 Task: Look for space in Tartagal, Argentina from 12th June, 2023 to 15th June, 2023 for 2 adults in price range Rs.10000 to Rs.15000. Place can be entire place with 1  bedroom having 1 bed and 1 bathroom. Property type can be hotel. Amenities needed are: heating, . Booking option can be shelf check-in. Required host language is English.
Action: Mouse moved to (398, 81)
Screenshot: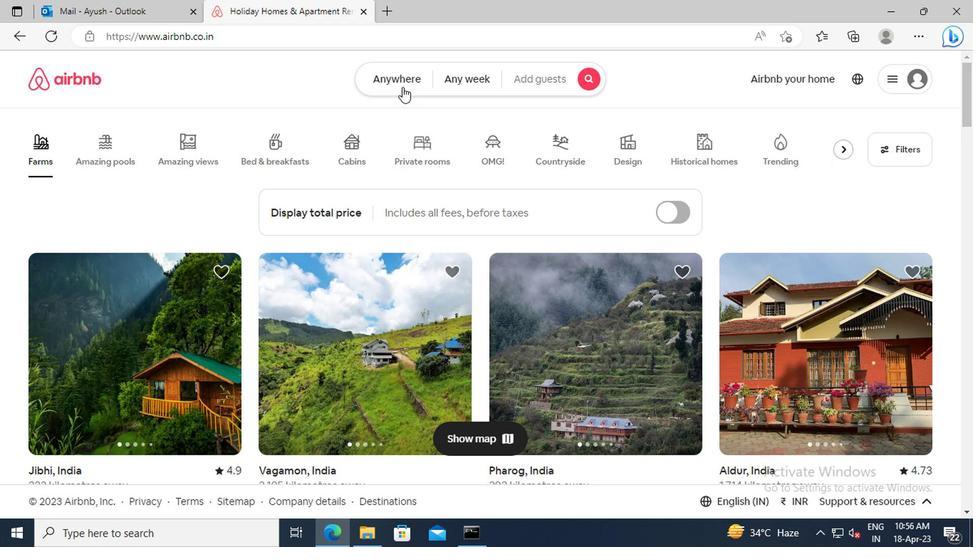 
Action: Mouse pressed left at (398, 81)
Screenshot: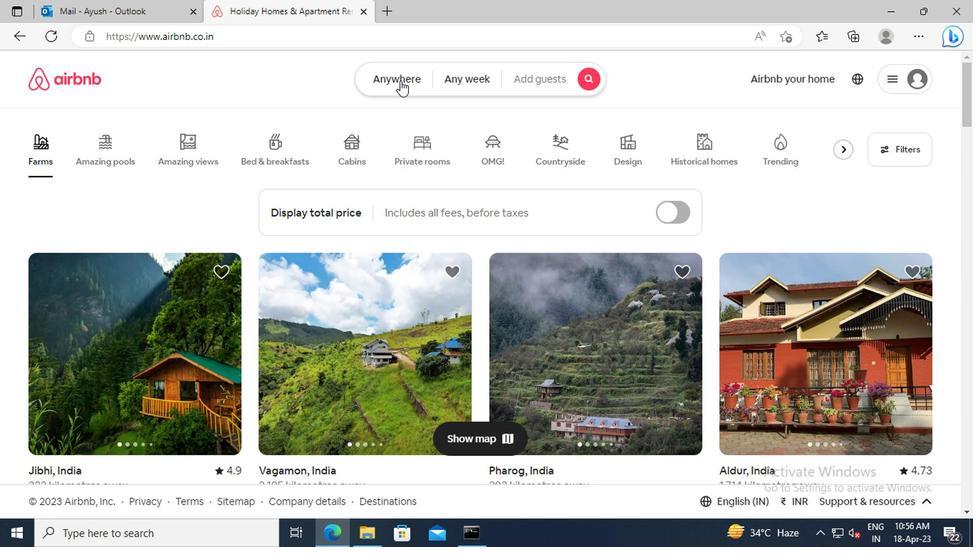 
Action: Mouse moved to (277, 137)
Screenshot: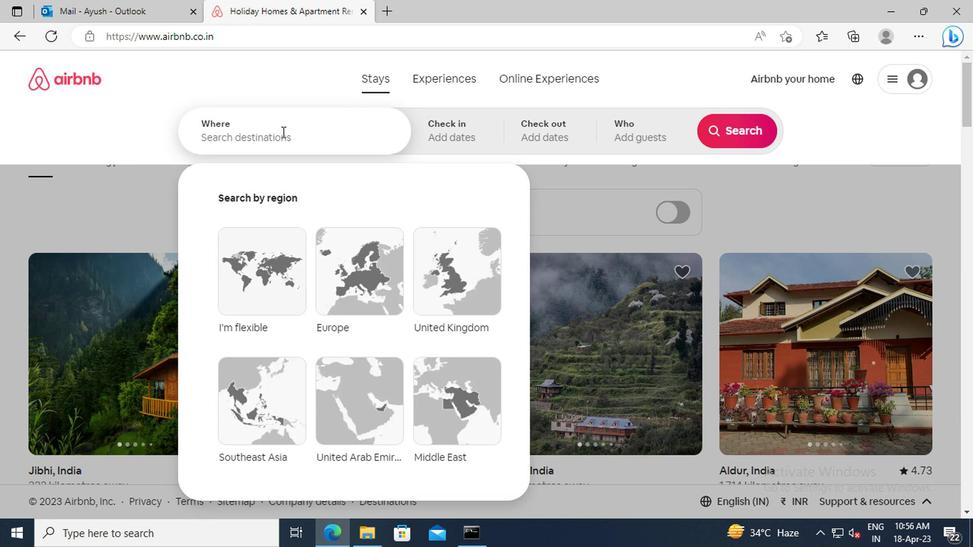
Action: Mouse pressed left at (277, 137)
Screenshot: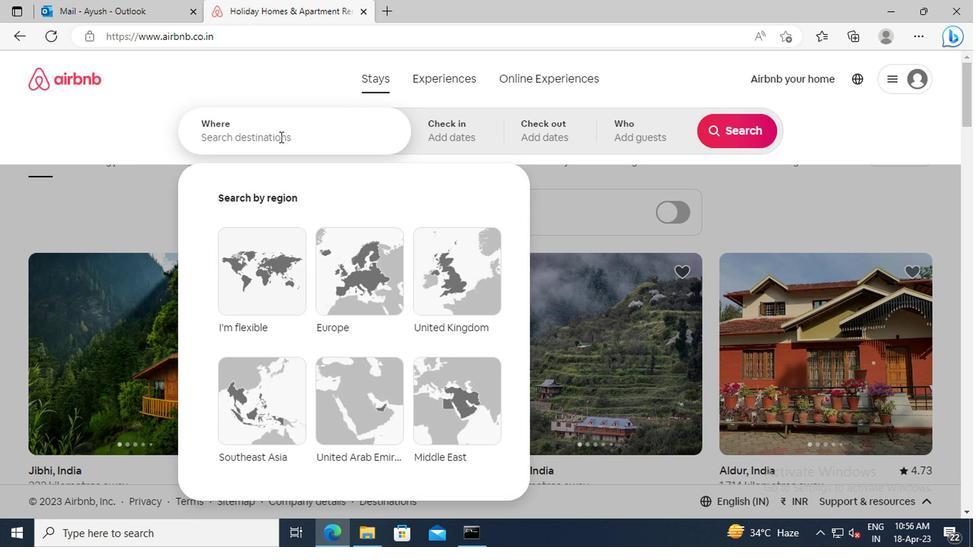 
Action: Key pressed <Key.shift>TARTAGAL,<Key.space><Key.shift>ARGENTINA<Key.enter>
Screenshot: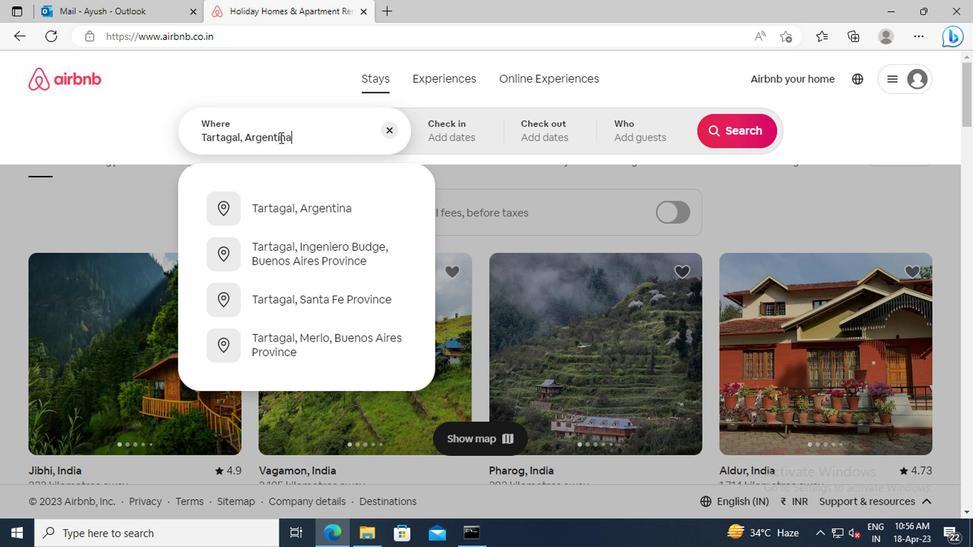 
Action: Mouse moved to (724, 248)
Screenshot: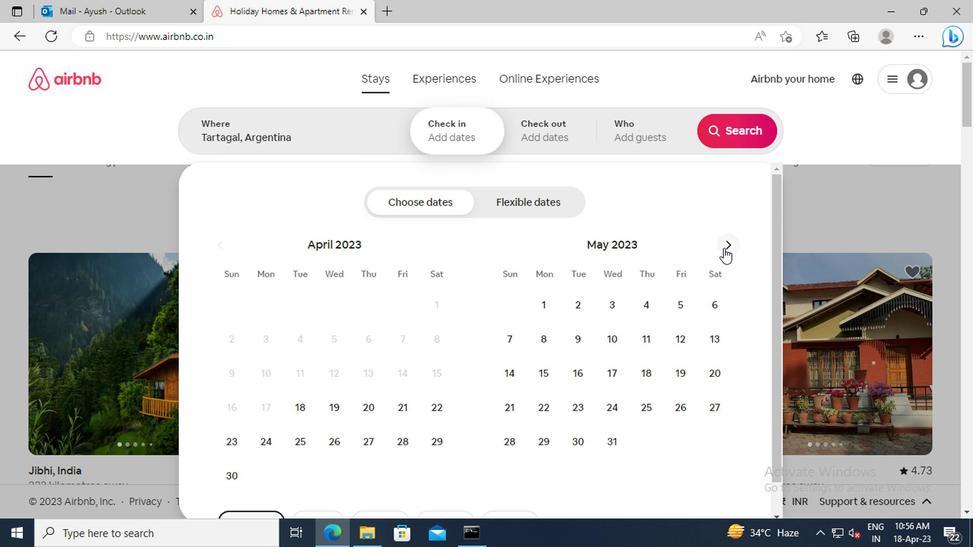 
Action: Mouse pressed left at (724, 248)
Screenshot: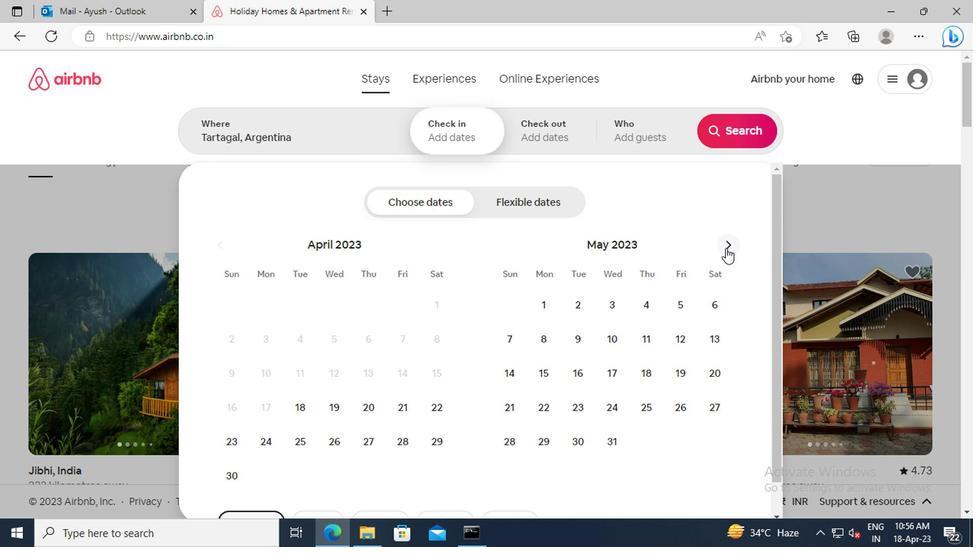 
Action: Mouse moved to (541, 372)
Screenshot: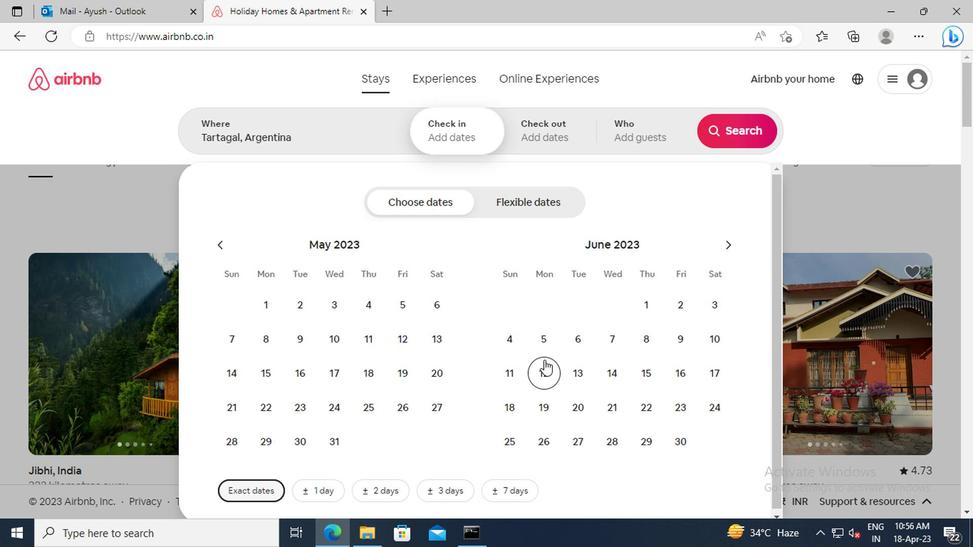 
Action: Mouse pressed left at (541, 372)
Screenshot: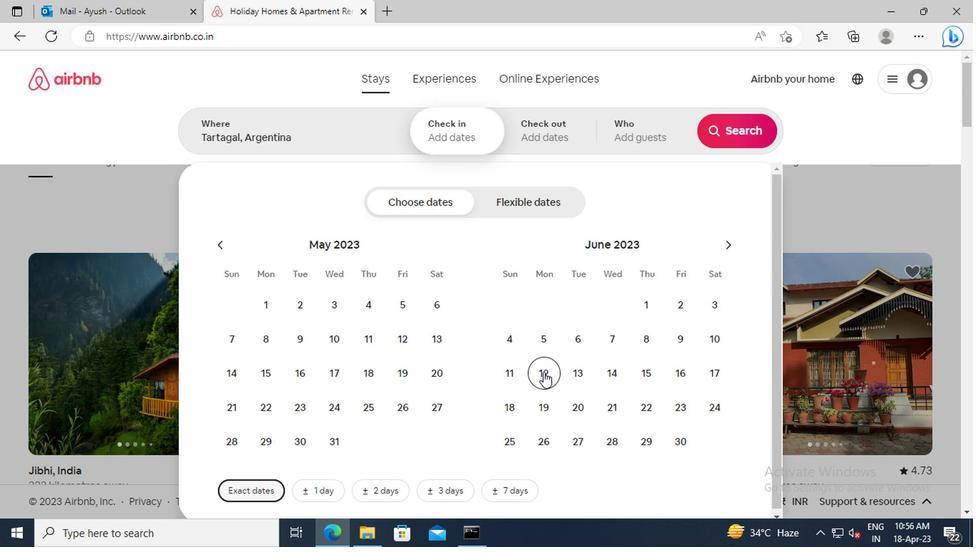 
Action: Mouse moved to (645, 378)
Screenshot: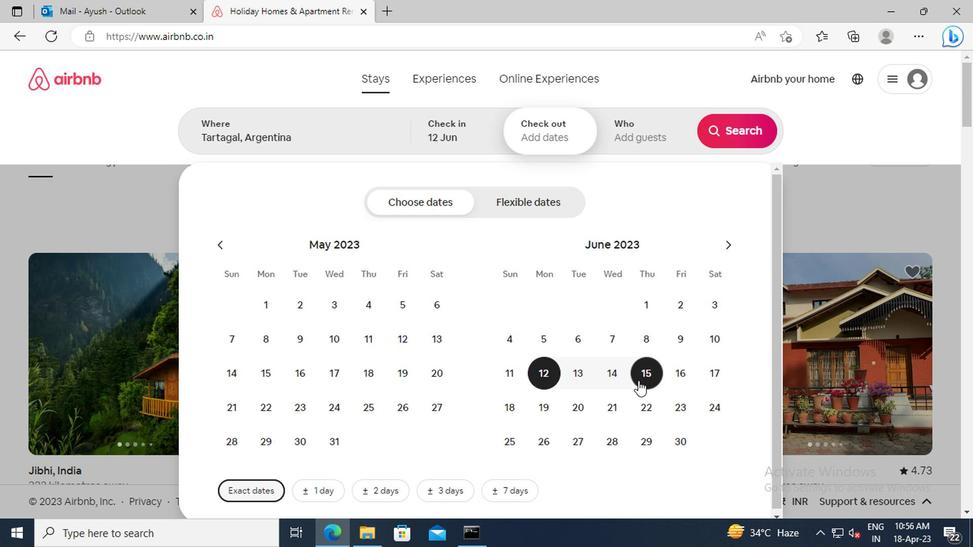 
Action: Mouse pressed left at (645, 378)
Screenshot: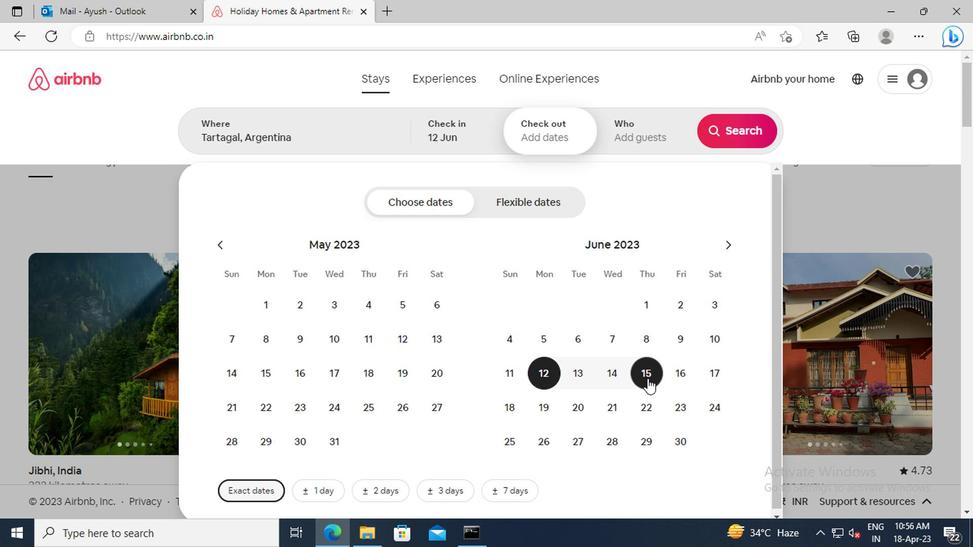 
Action: Mouse moved to (635, 139)
Screenshot: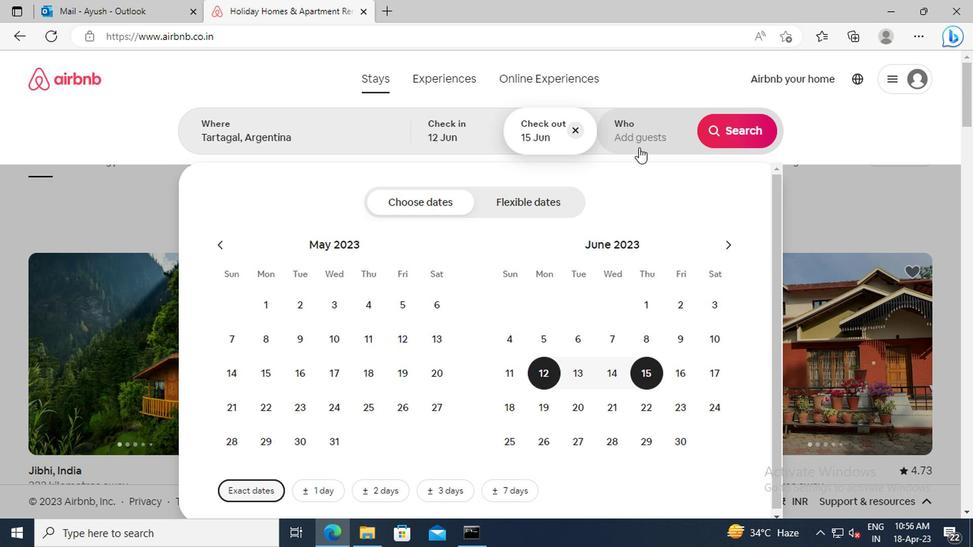 
Action: Mouse pressed left at (635, 139)
Screenshot: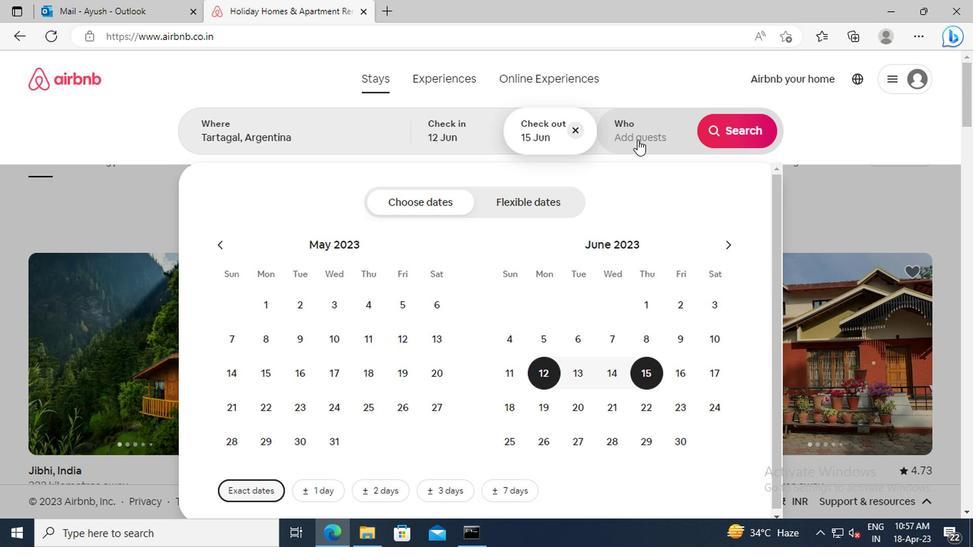 
Action: Mouse moved to (737, 206)
Screenshot: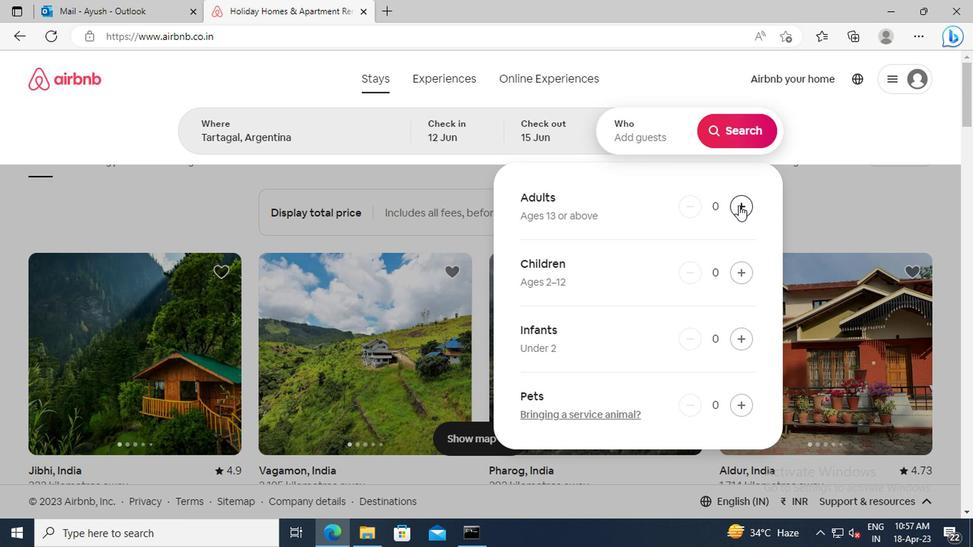
Action: Mouse pressed left at (737, 206)
Screenshot: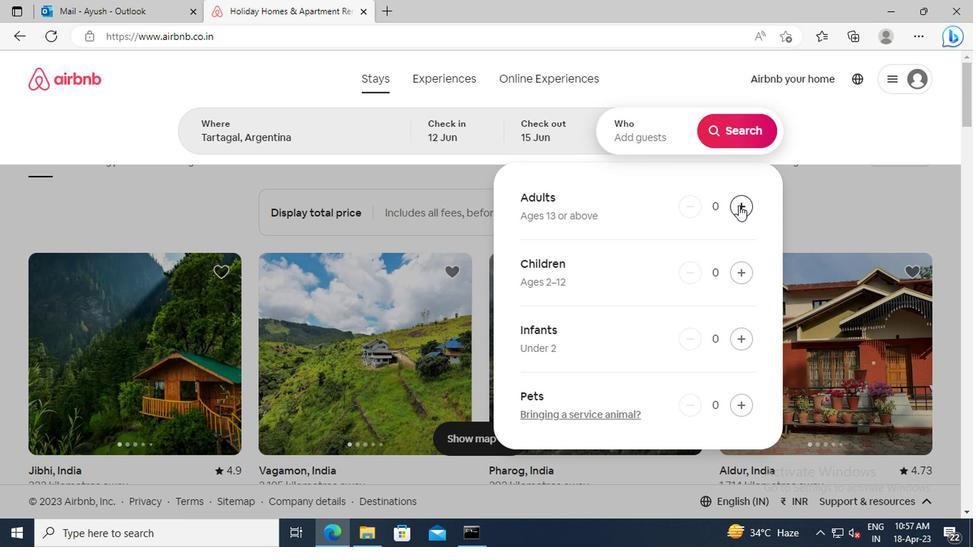 
Action: Mouse pressed left at (737, 206)
Screenshot: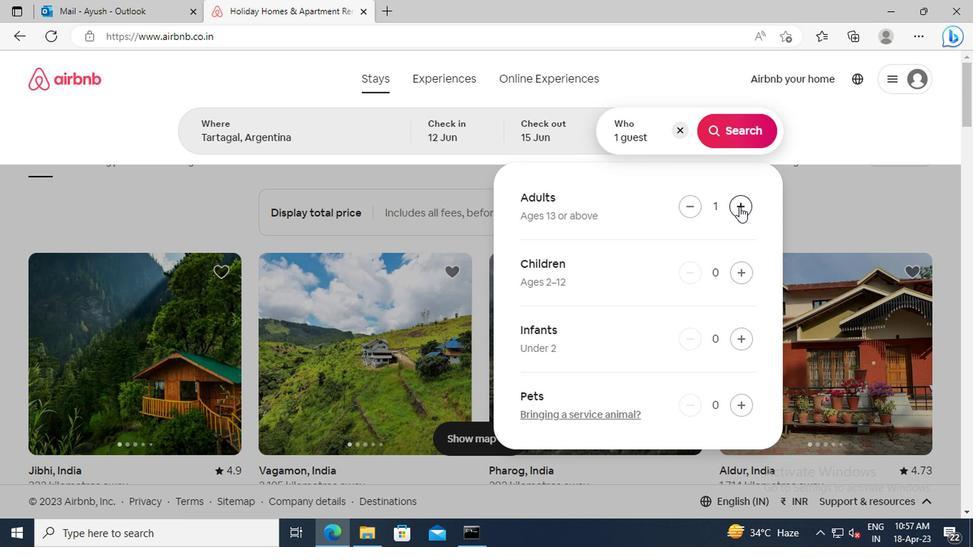 
Action: Mouse moved to (731, 135)
Screenshot: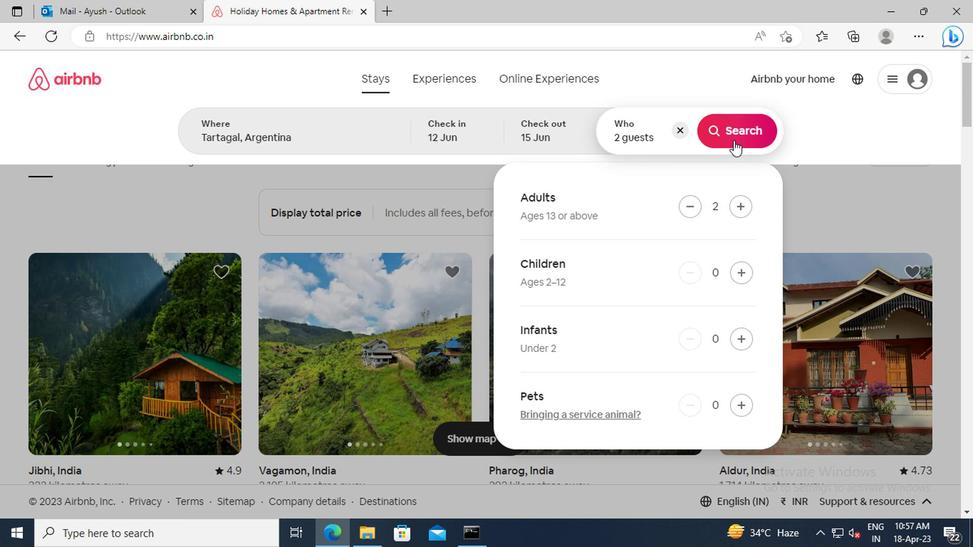 
Action: Mouse pressed left at (731, 135)
Screenshot: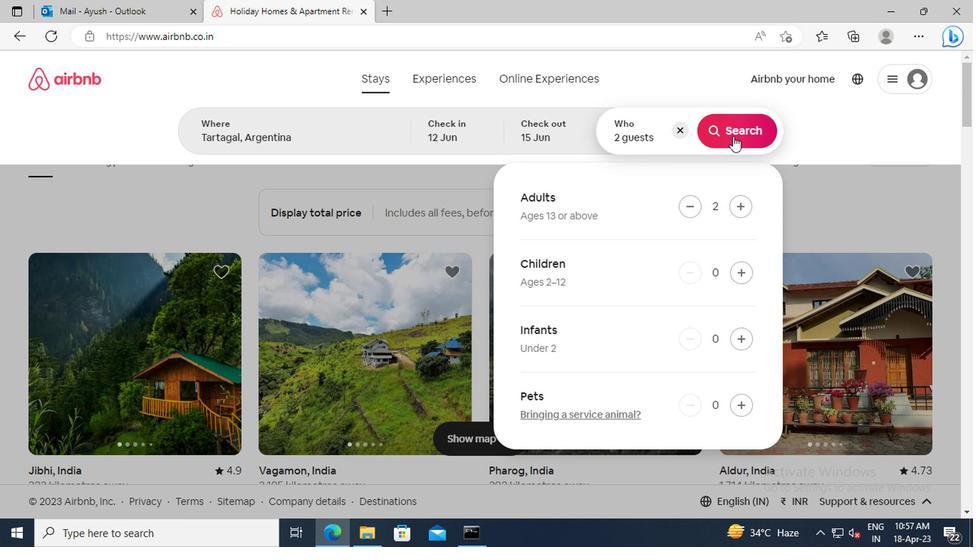 
Action: Mouse moved to (899, 137)
Screenshot: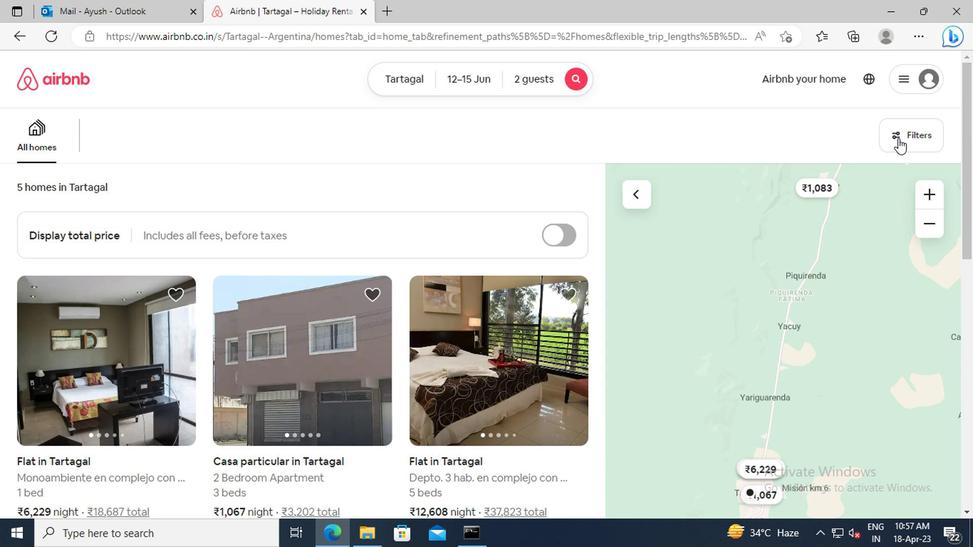 
Action: Mouse pressed left at (899, 137)
Screenshot: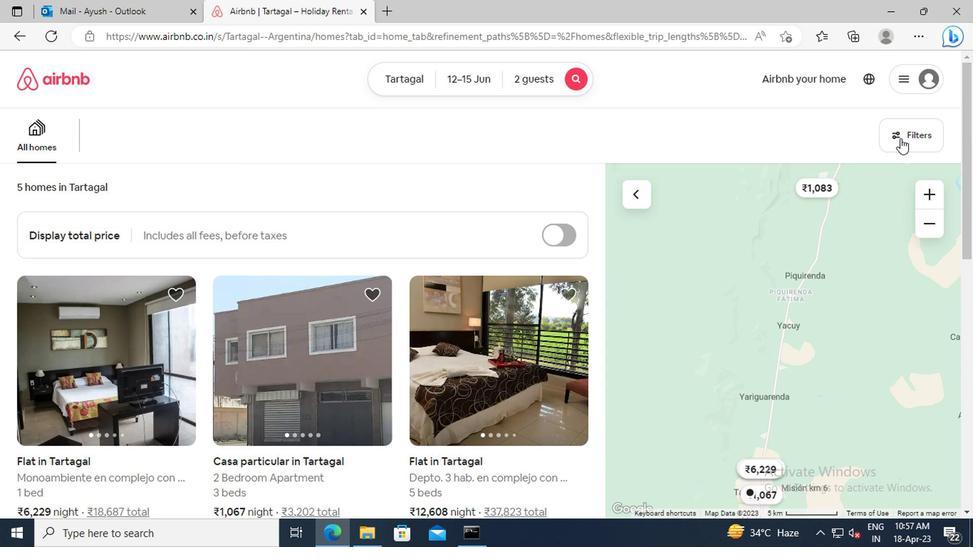 
Action: Mouse moved to (313, 318)
Screenshot: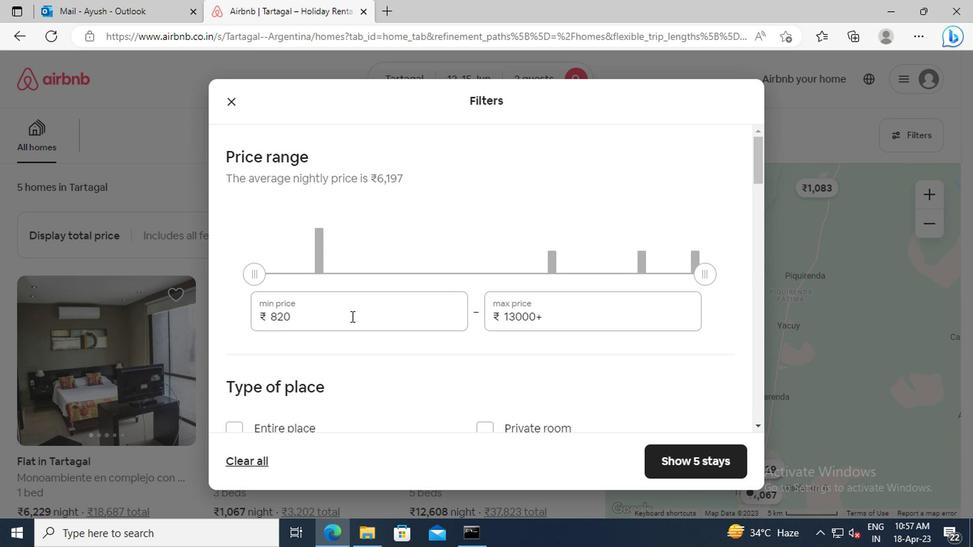 
Action: Mouse pressed left at (313, 318)
Screenshot: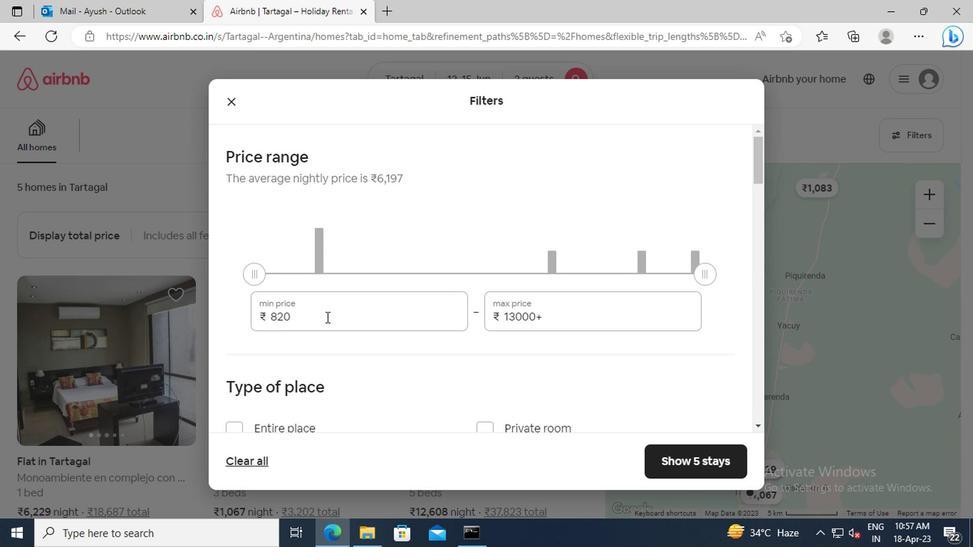 
Action: Key pressed <Key.backspace><Key.backspace><Key.backspace>10000<Key.tab><Key.delete>15000
Screenshot: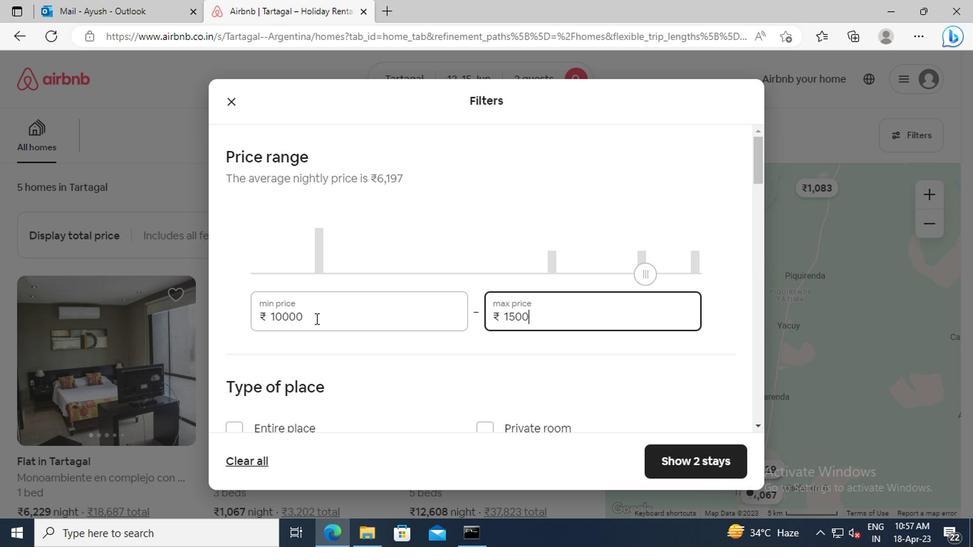 
Action: Mouse scrolled (313, 318) with delta (0, 0)
Screenshot: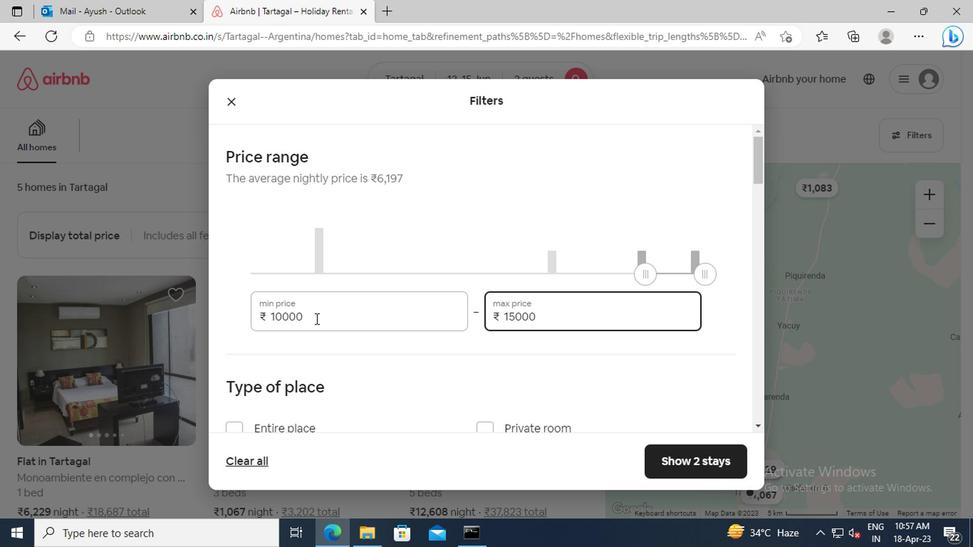 
Action: Mouse scrolled (313, 318) with delta (0, 0)
Screenshot: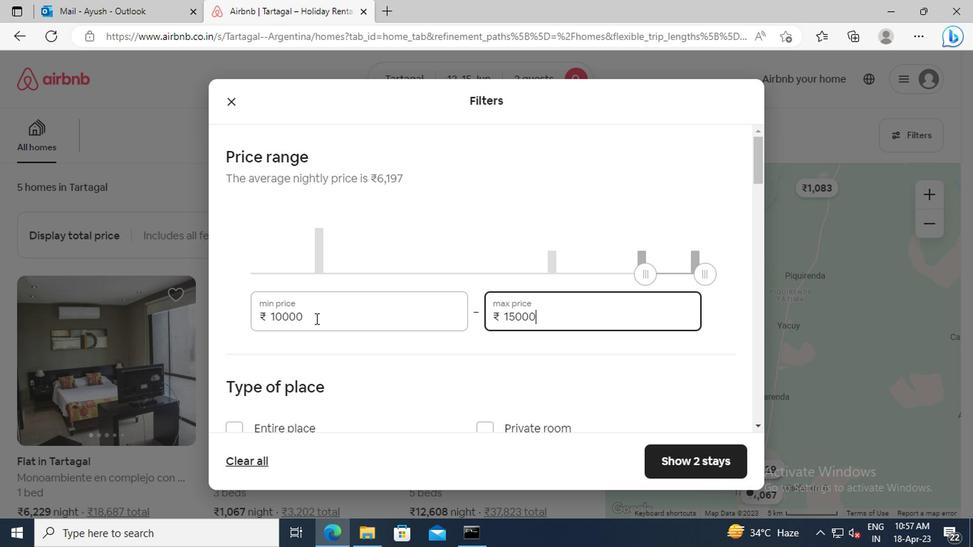 
Action: Mouse moved to (231, 341)
Screenshot: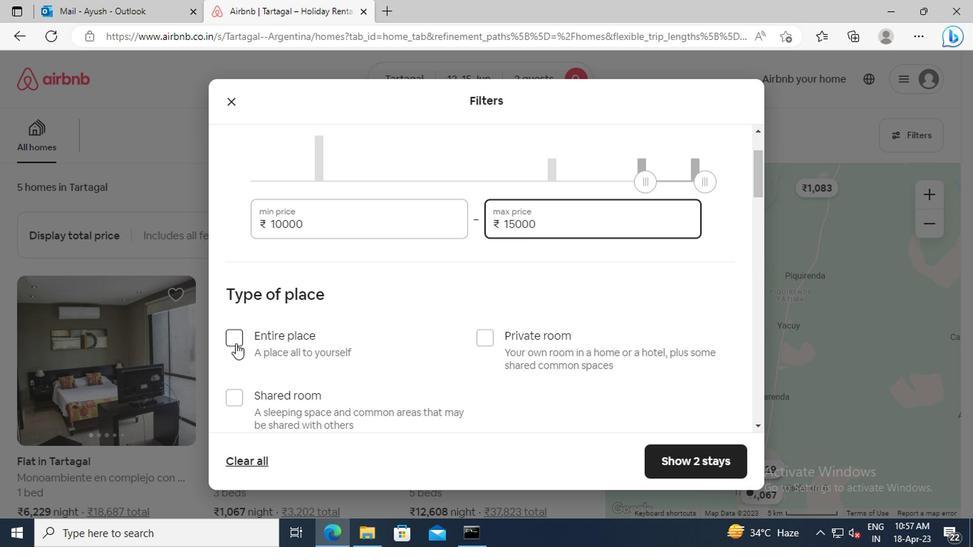 
Action: Mouse pressed left at (231, 341)
Screenshot: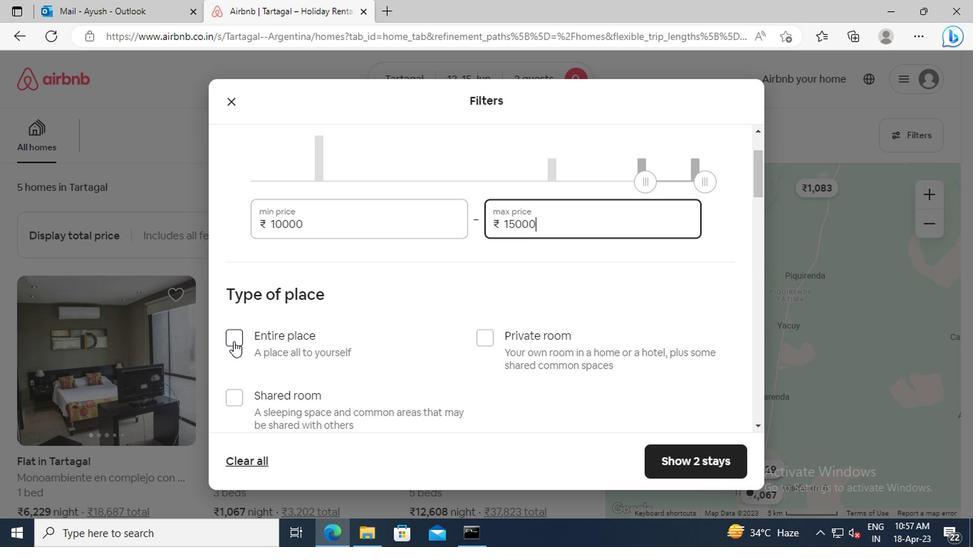 
Action: Mouse moved to (383, 321)
Screenshot: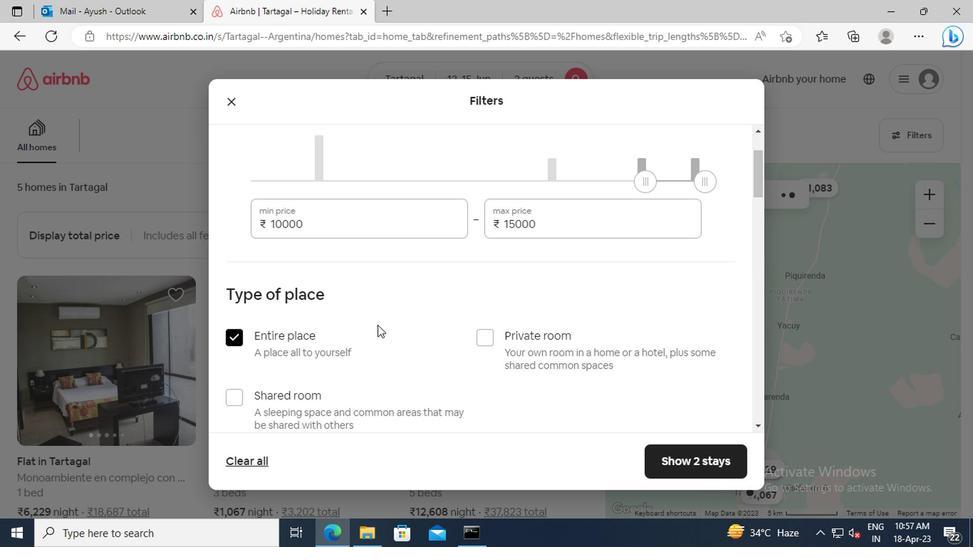 
Action: Mouse scrolled (383, 320) with delta (0, 0)
Screenshot: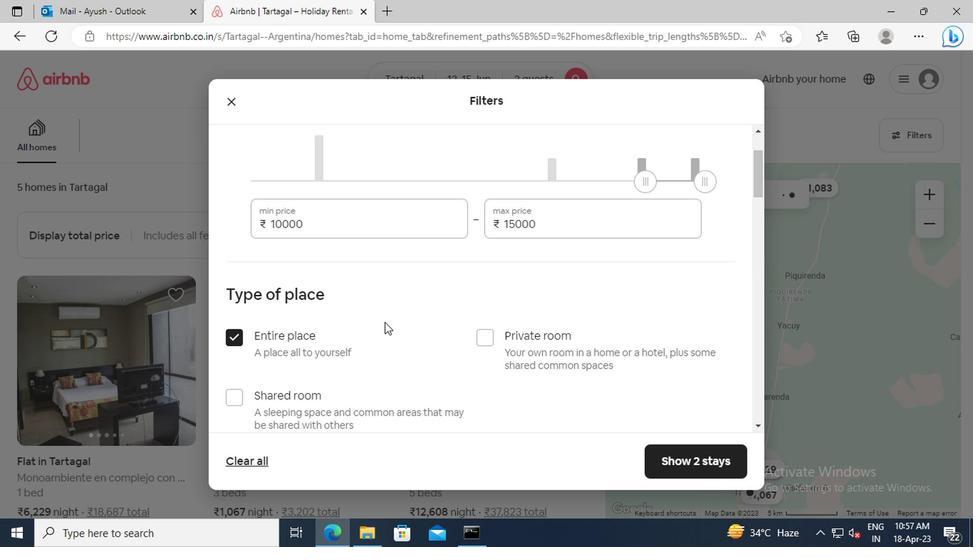 
Action: Mouse scrolled (383, 320) with delta (0, 0)
Screenshot: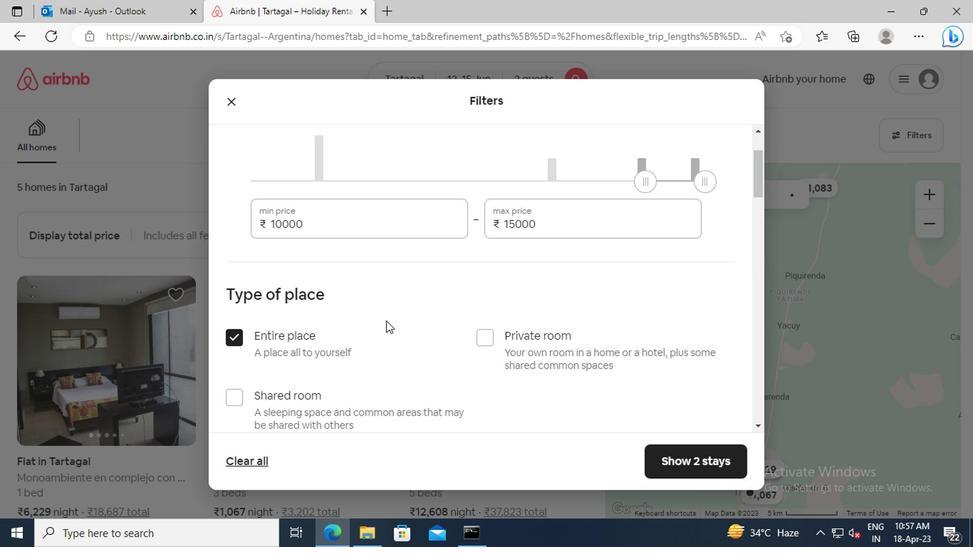
Action: Mouse moved to (402, 291)
Screenshot: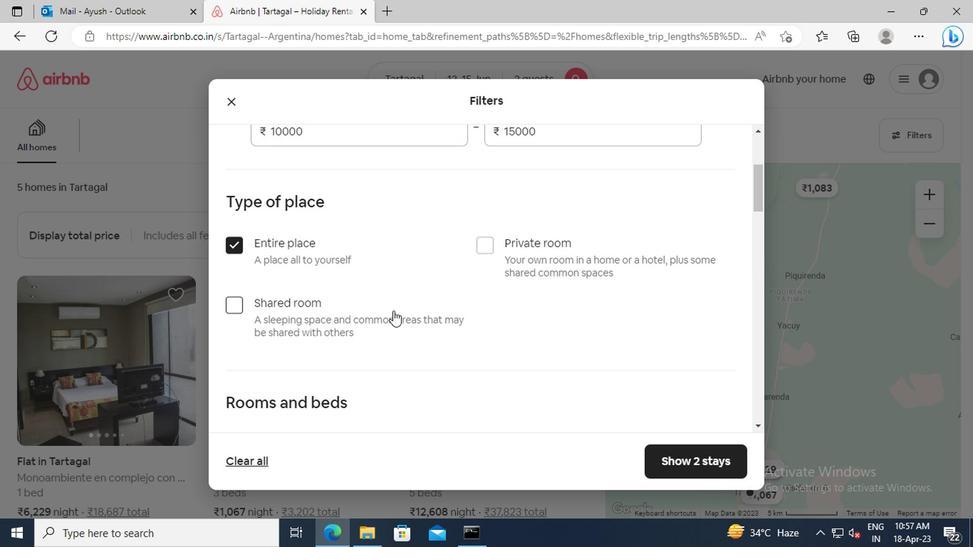 
Action: Mouse scrolled (402, 290) with delta (0, 0)
Screenshot: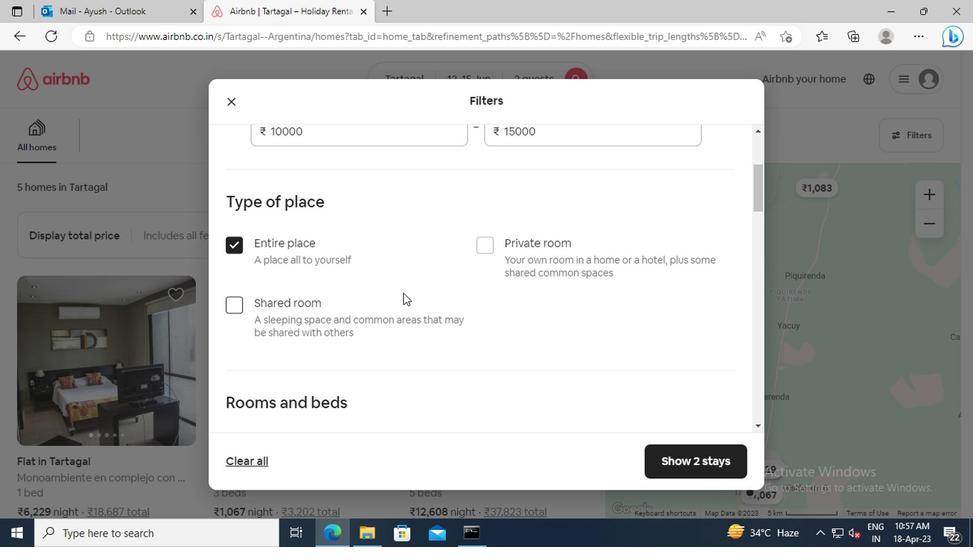 
Action: Mouse scrolled (402, 290) with delta (0, 0)
Screenshot: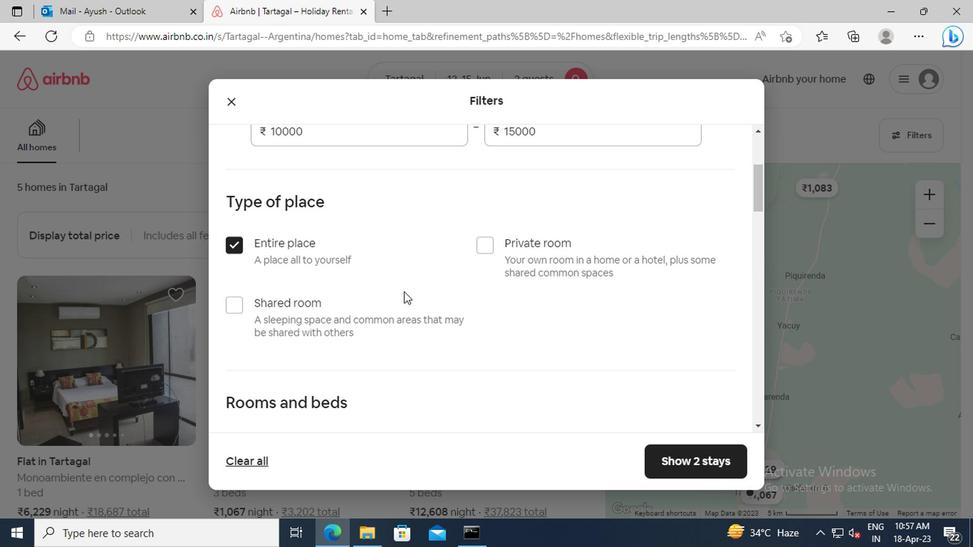 
Action: Mouse moved to (407, 270)
Screenshot: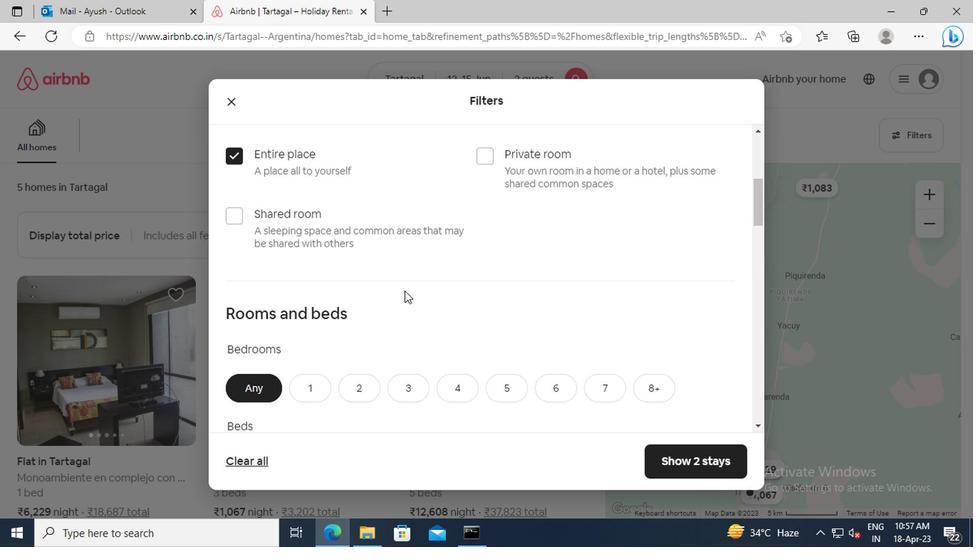 
Action: Mouse scrolled (407, 269) with delta (0, -1)
Screenshot: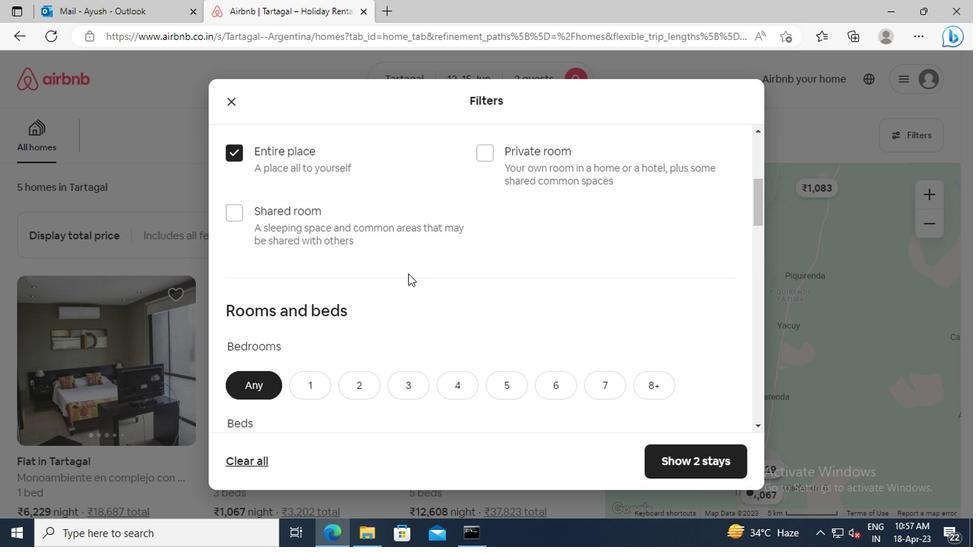 
Action: Mouse scrolled (407, 269) with delta (0, -1)
Screenshot: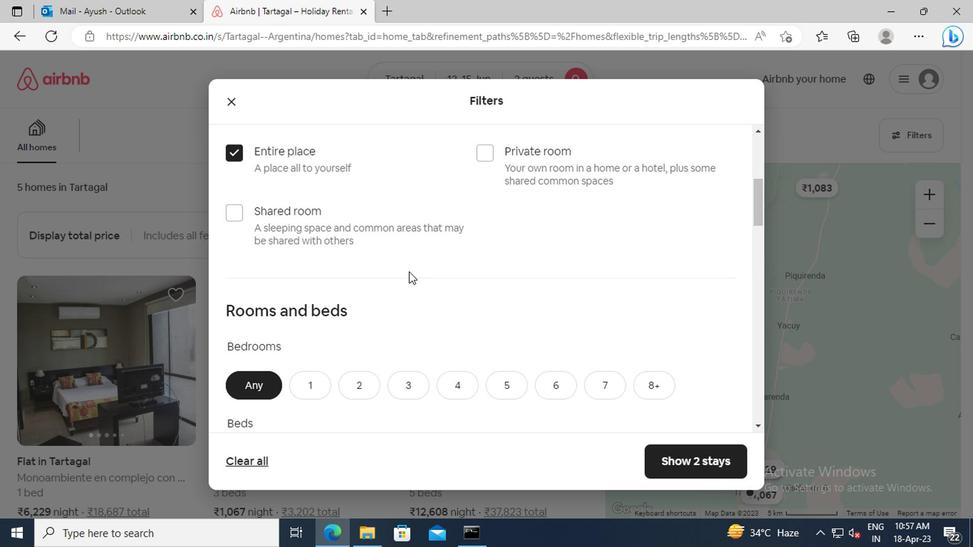 
Action: Mouse scrolled (407, 269) with delta (0, -1)
Screenshot: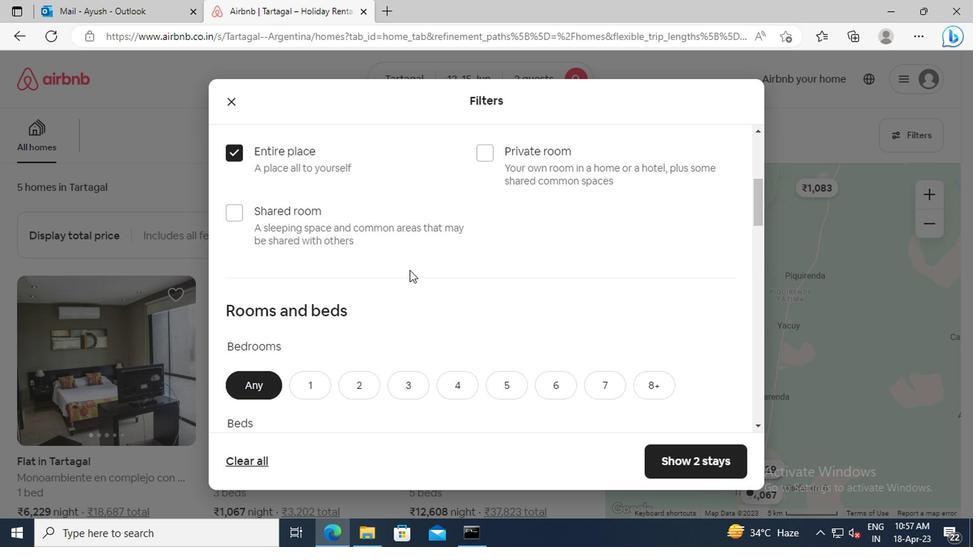 
Action: Mouse moved to (304, 255)
Screenshot: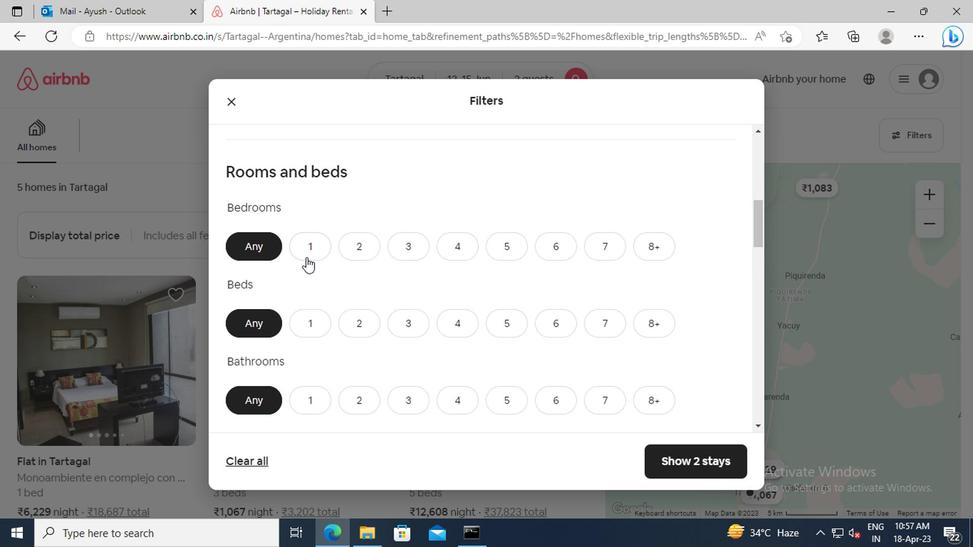 
Action: Mouse pressed left at (304, 255)
Screenshot: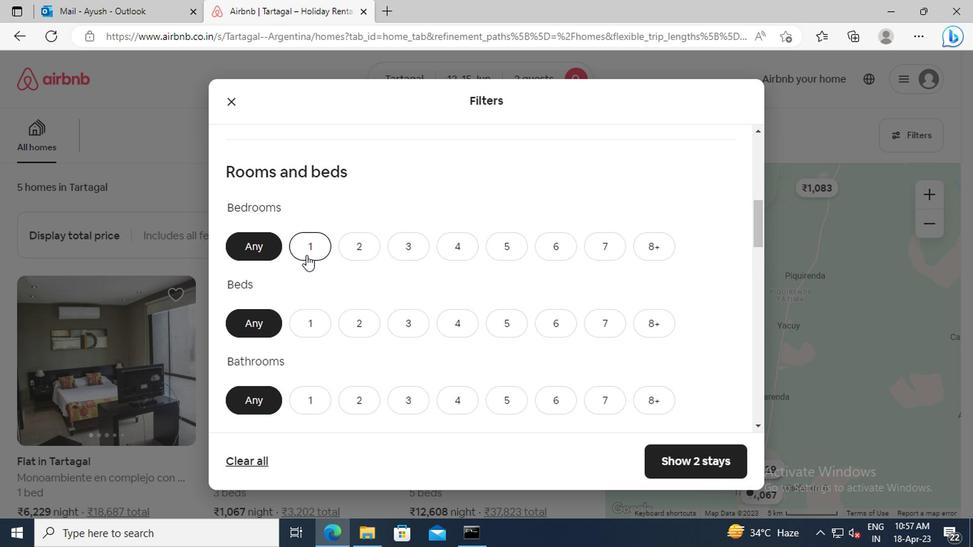 
Action: Mouse moved to (303, 322)
Screenshot: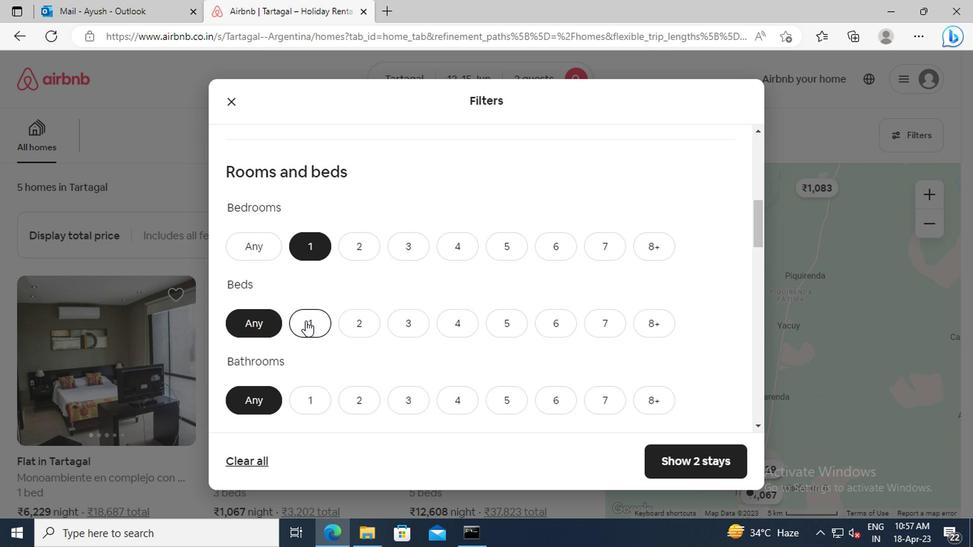 
Action: Mouse pressed left at (303, 322)
Screenshot: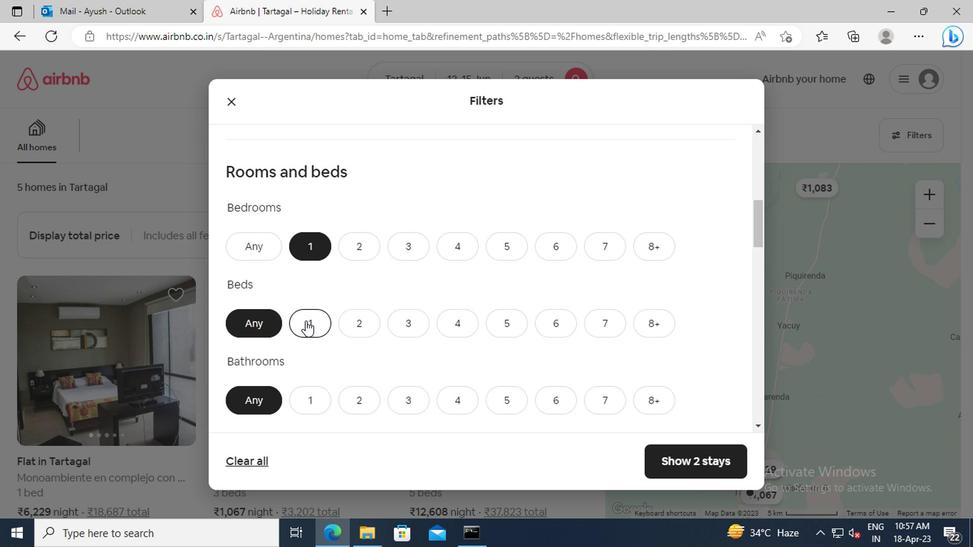 
Action: Mouse moved to (309, 399)
Screenshot: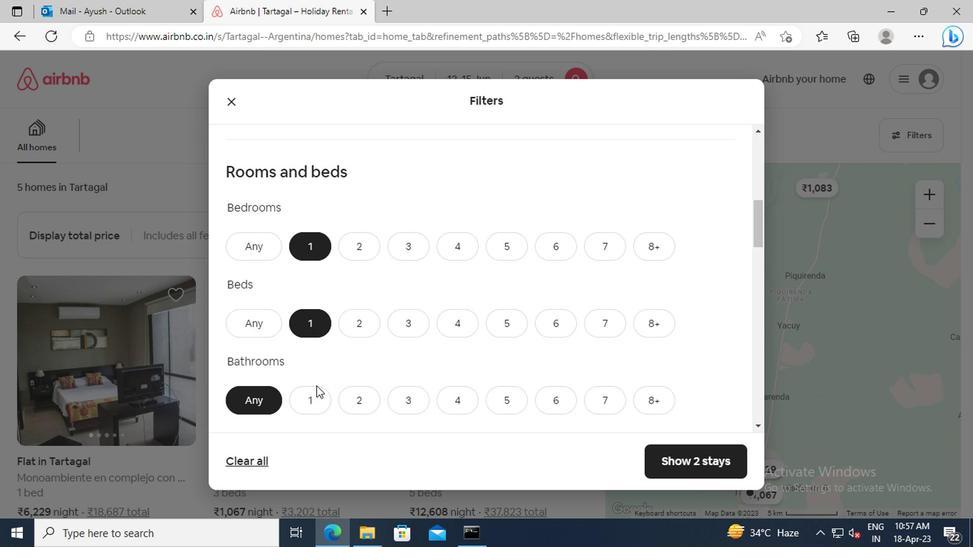 
Action: Mouse pressed left at (309, 399)
Screenshot: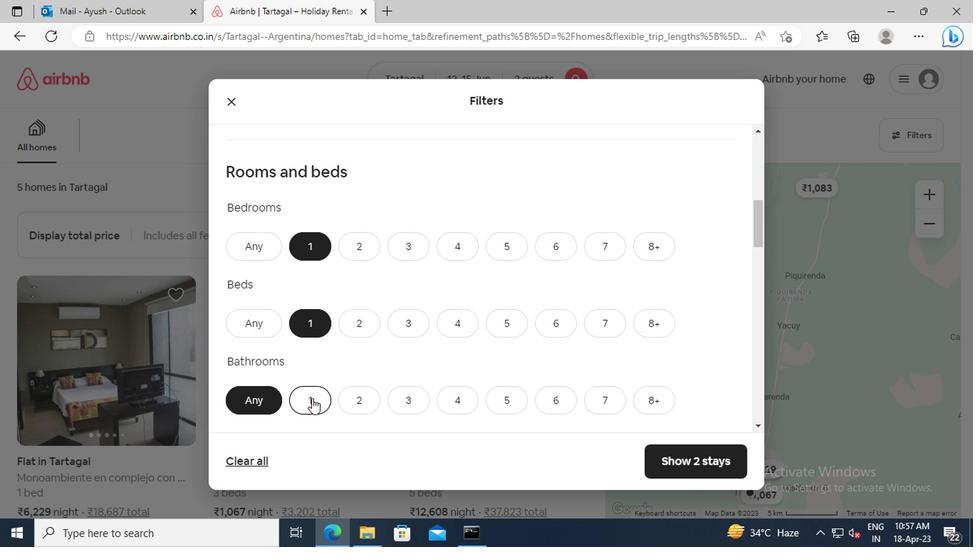 
Action: Mouse moved to (386, 357)
Screenshot: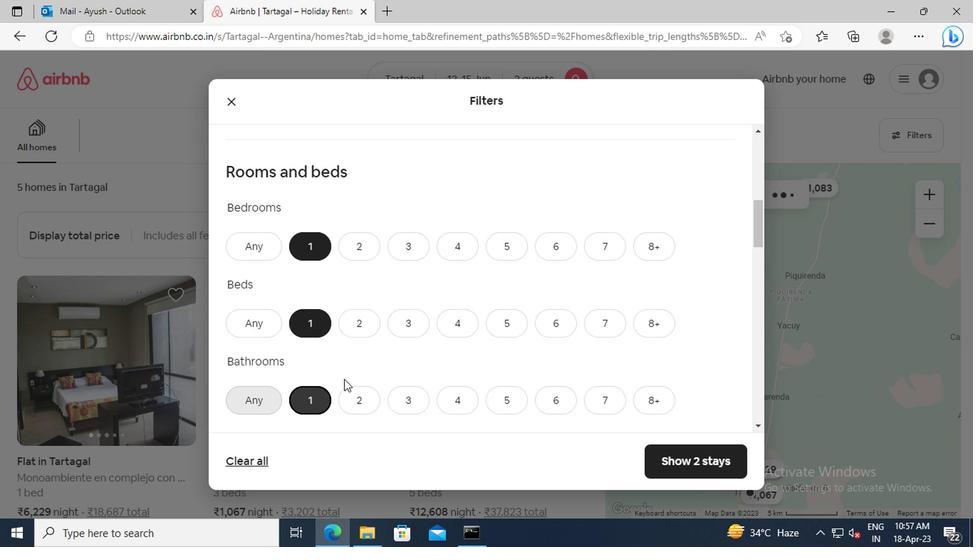 
Action: Mouse scrolled (386, 355) with delta (0, -1)
Screenshot: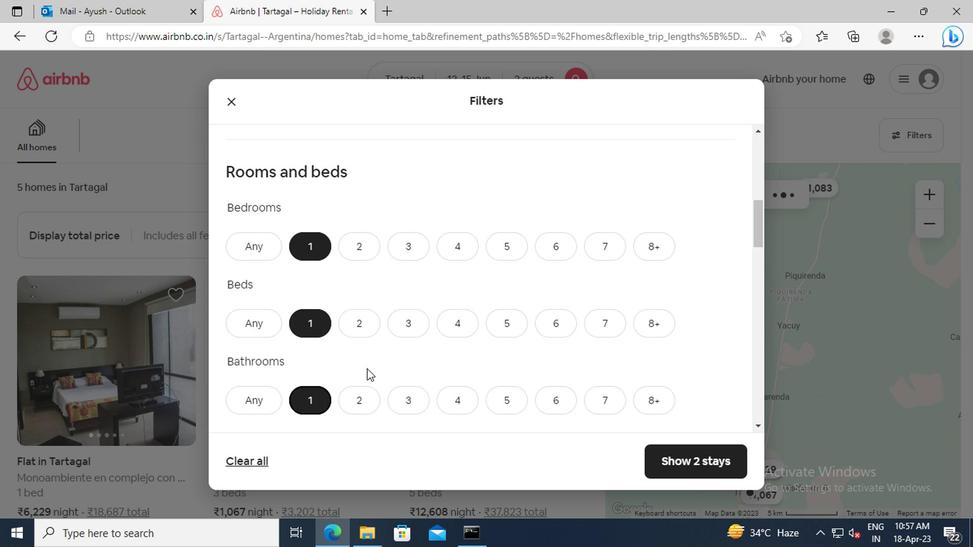 
Action: Mouse scrolled (386, 355) with delta (0, -1)
Screenshot: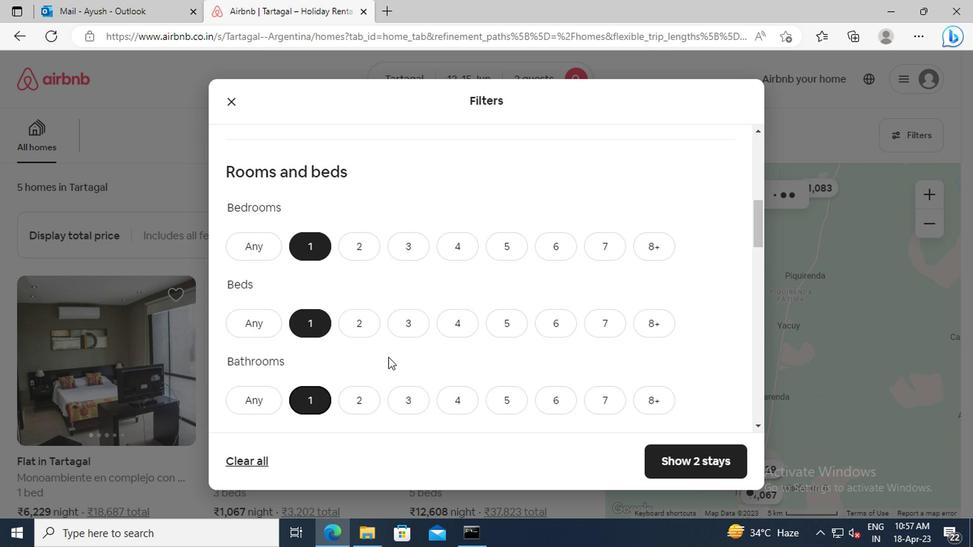 
Action: Mouse moved to (396, 330)
Screenshot: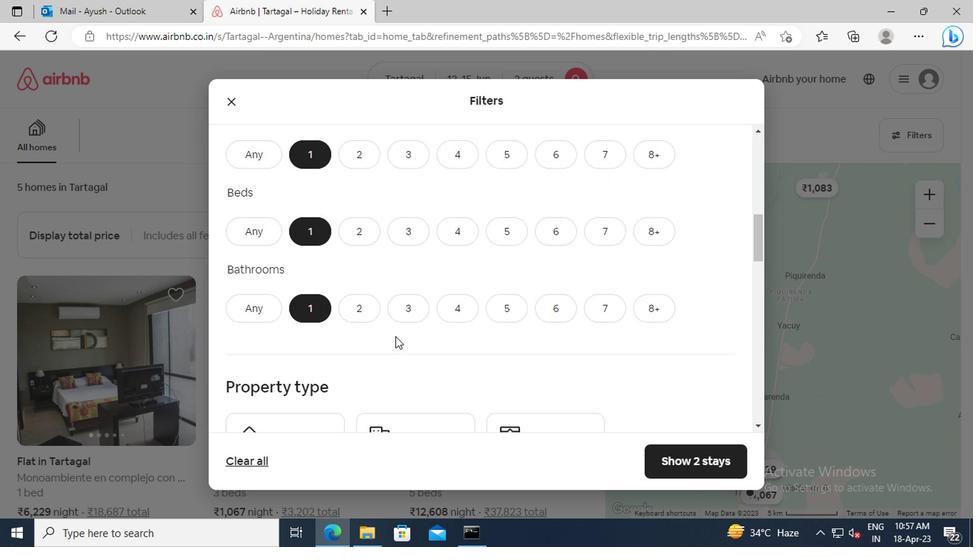 
Action: Mouse scrolled (396, 329) with delta (0, -1)
Screenshot: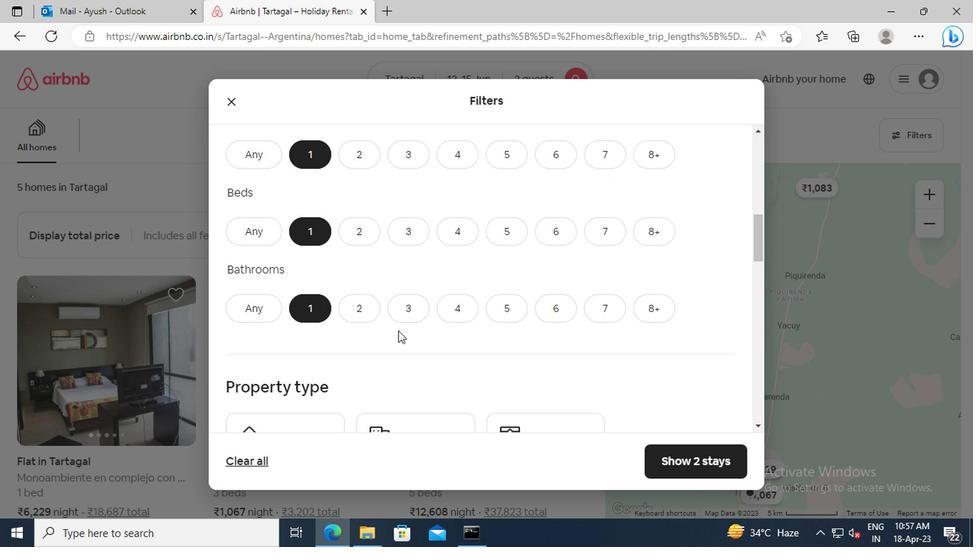
Action: Mouse moved to (405, 311)
Screenshot: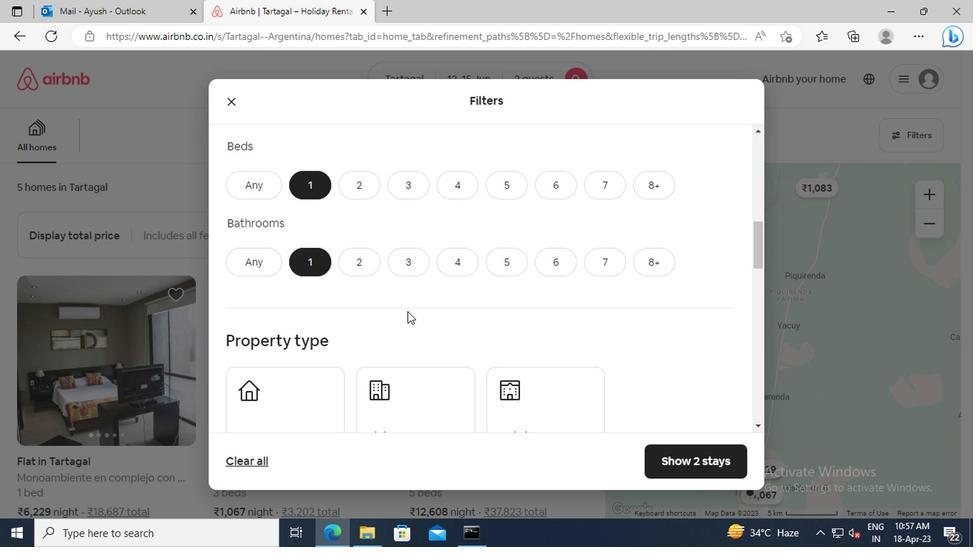 
Action: Mouse scrolled (405, 310) with delta (0, -1)
Screenshot: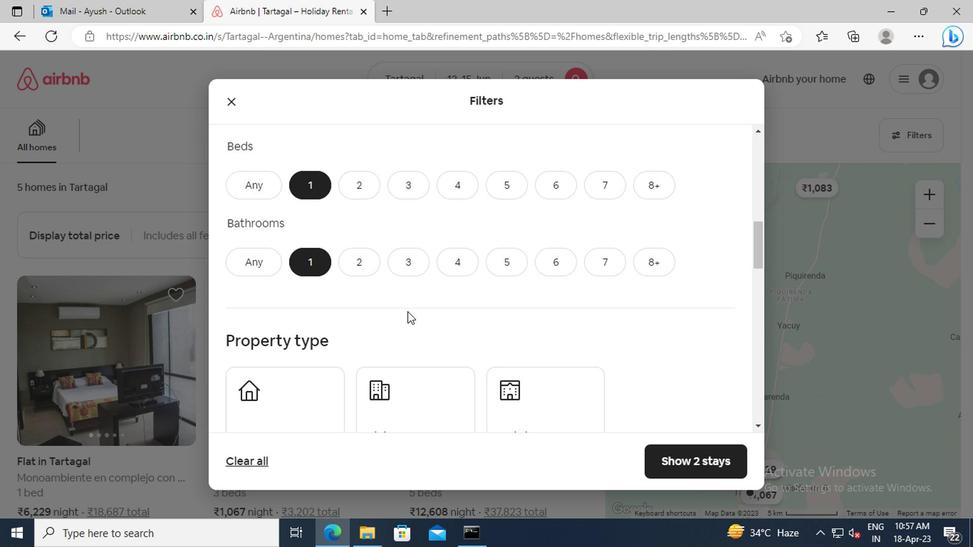 
Action: Mouse moved to (413, 278)
Screenshot: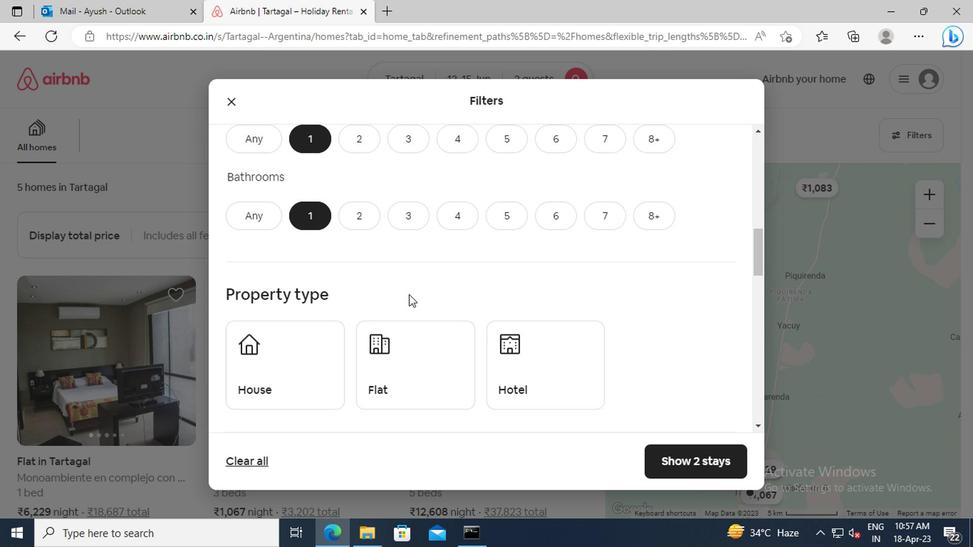 
Action: Mouse scrolled (413, 277) with delta (0, 0)
Screenshot: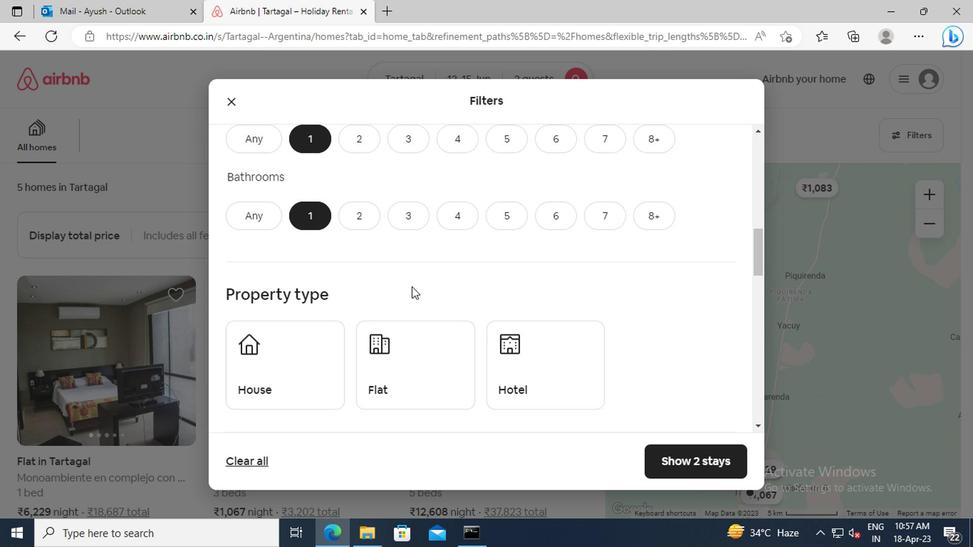 
Action: Mouse scrolled (413, 277) with delta (0, 0)
Screenshot: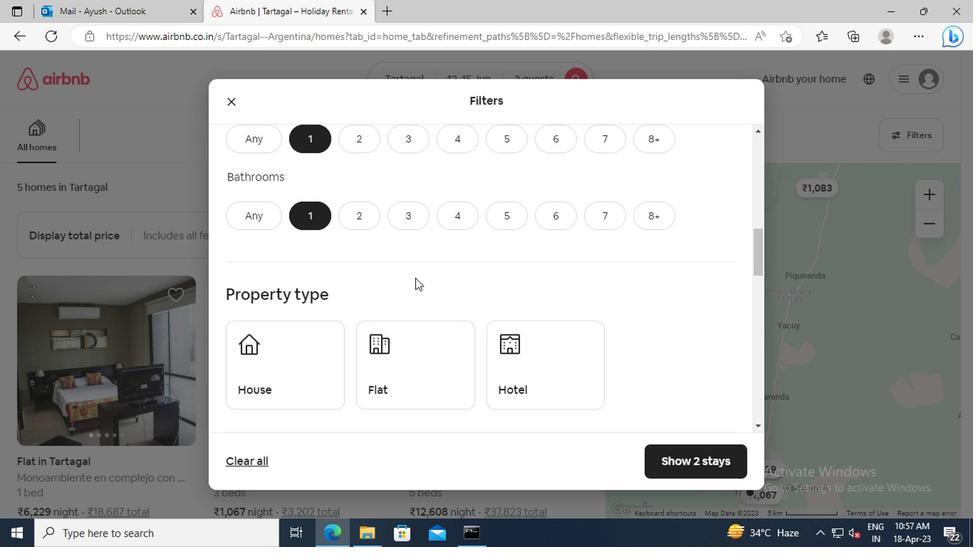 
Action: Mouse moved to (525, 281)
Screenshot: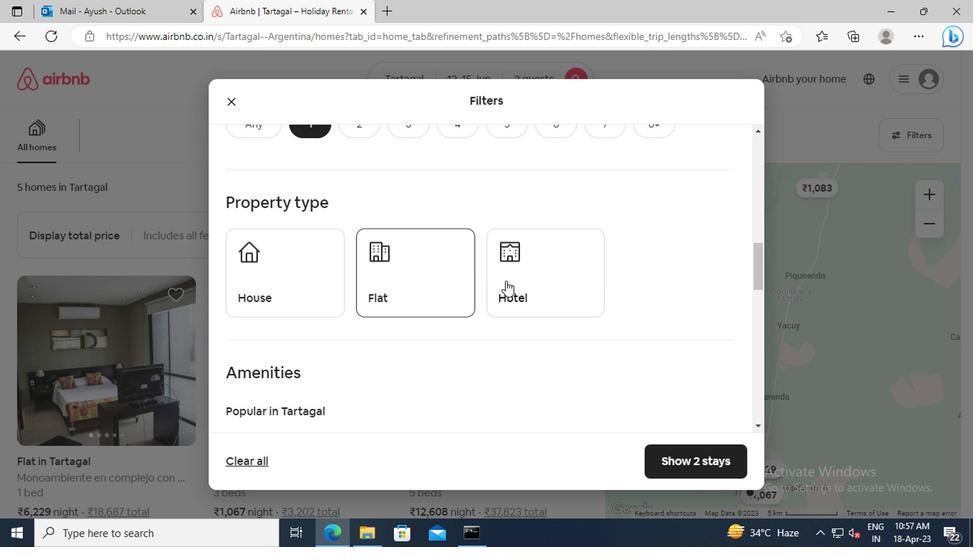 
Action: Mouse pressed left at (525, 281)
Screenshot: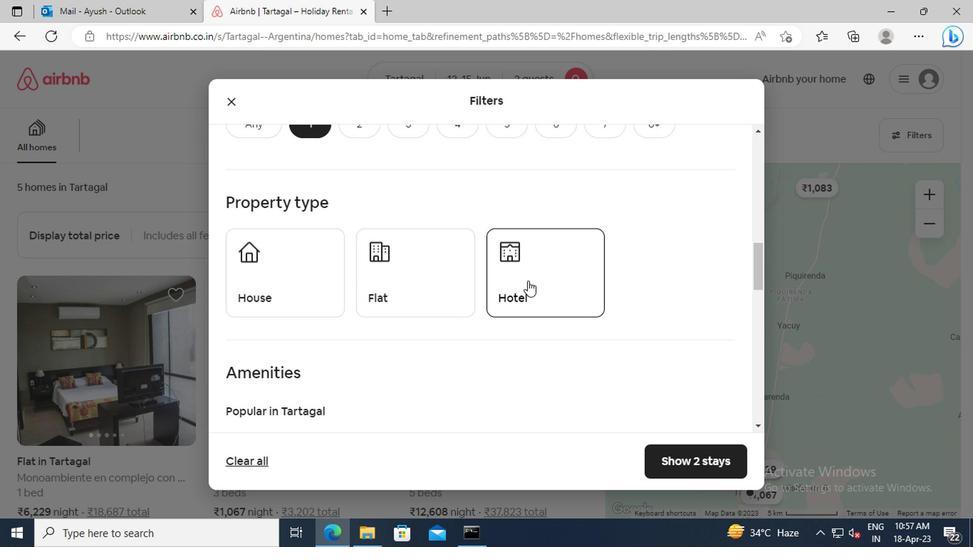 
Action: Mouse moved to (417, 357)
Screenshot: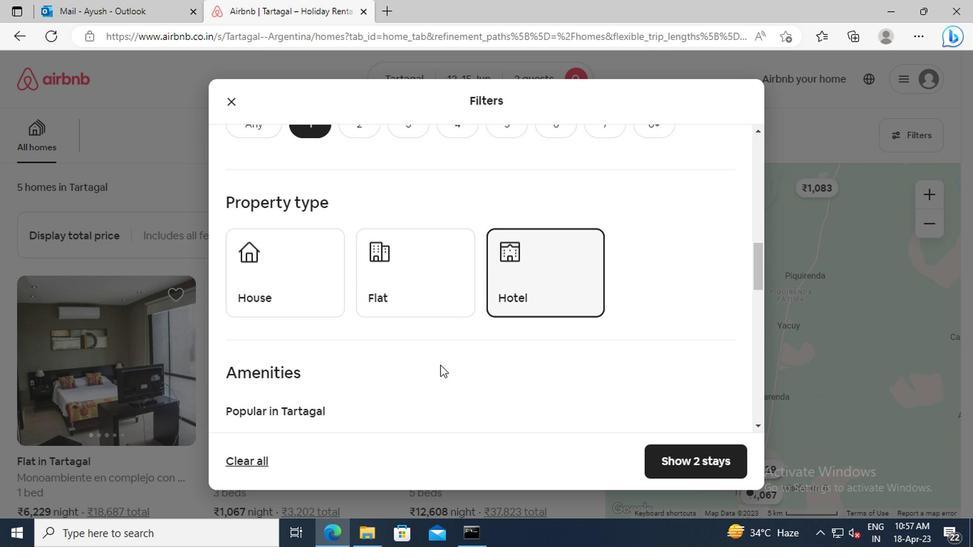 
Action: Mouse scrolled (417, 357) with delta (0, 0)
Screenshot: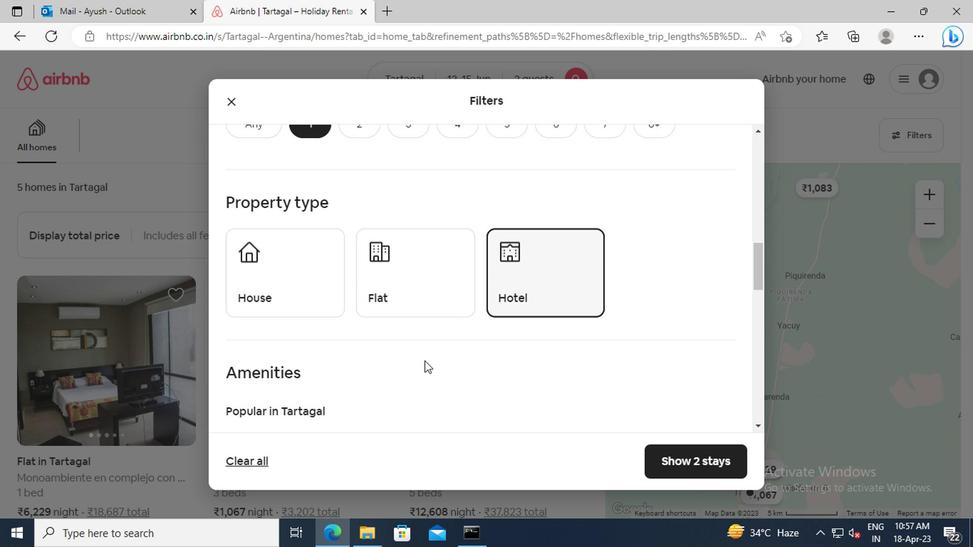 
Action: Mouse scrolled (417, 357) with delta (0, 0)
Screenshot: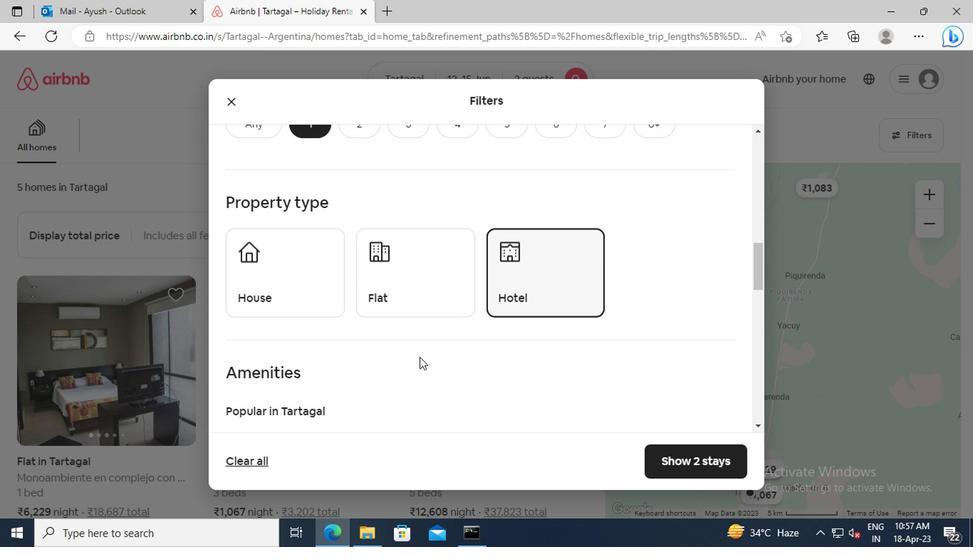 
Action: Mouse moved to (410, 312)
Screenshot: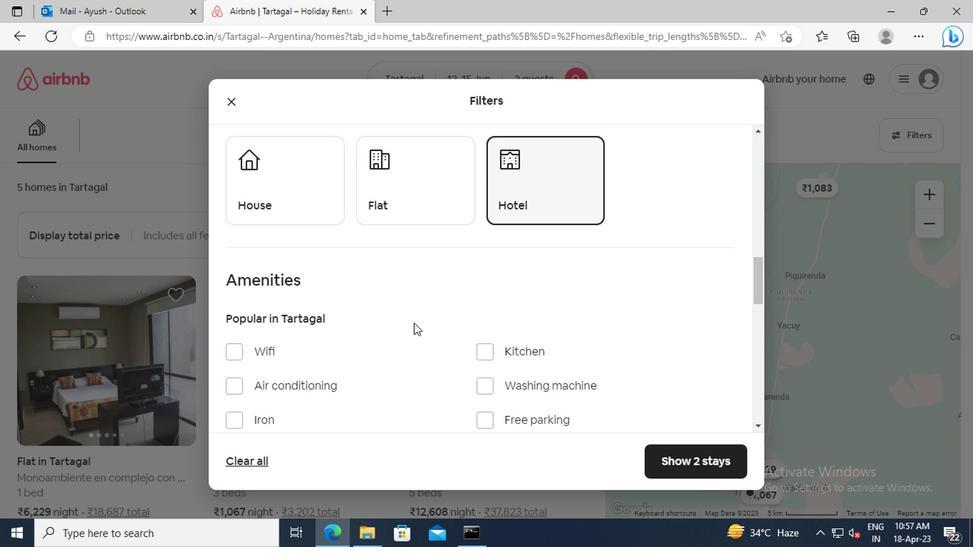 
Action: Mouse scrolled (410, 311) with delta (0, 0)
Screenshot: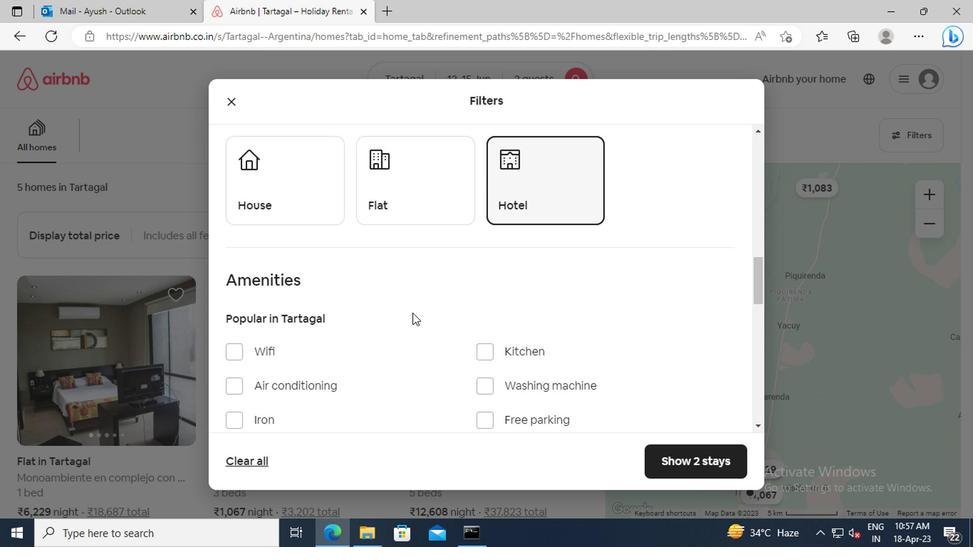 
Action: Mouse scrolled (410, 311) with delta (0, 0)
Screenshot: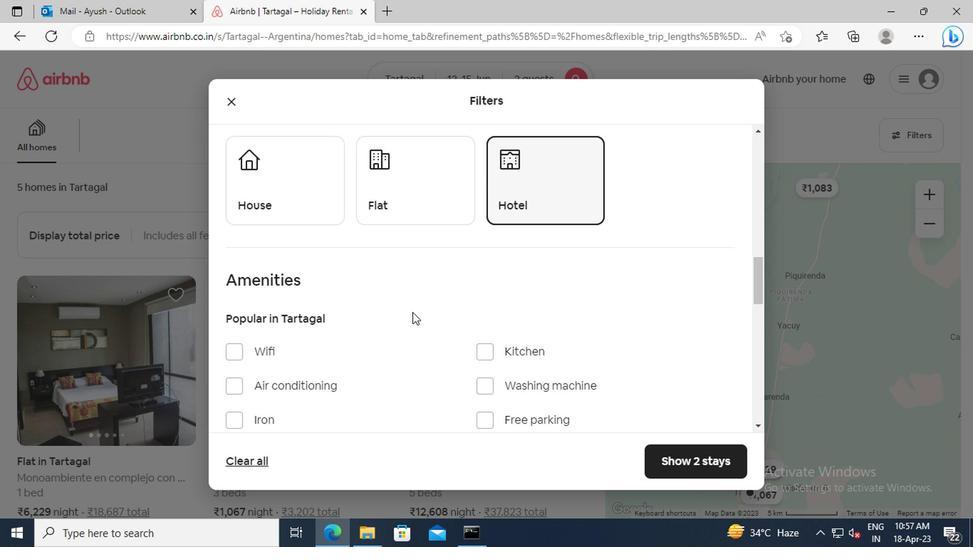 
Action: Mouse scrolled (410, 311) with delta (0, 0)
Screenshot: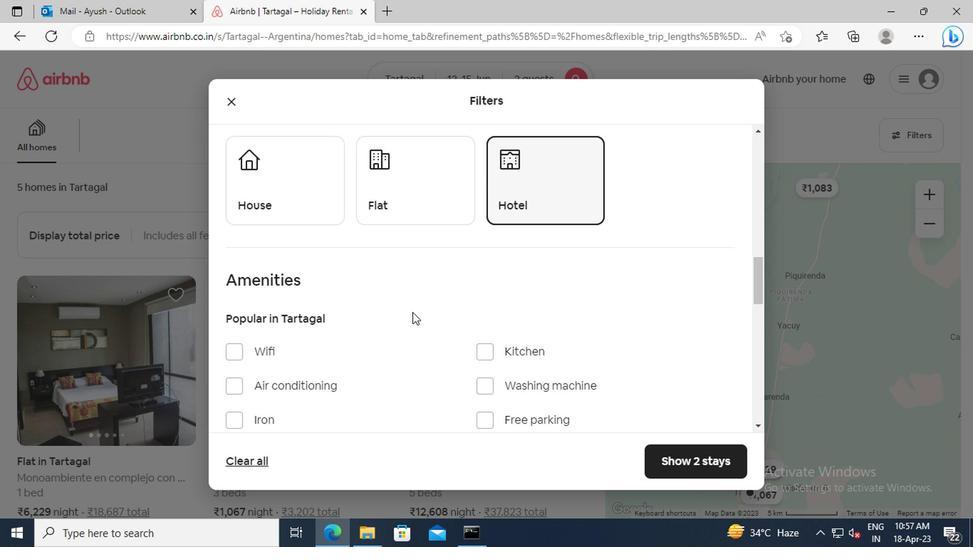 
Action: Mouse moved to (261, 315)
Screenshot: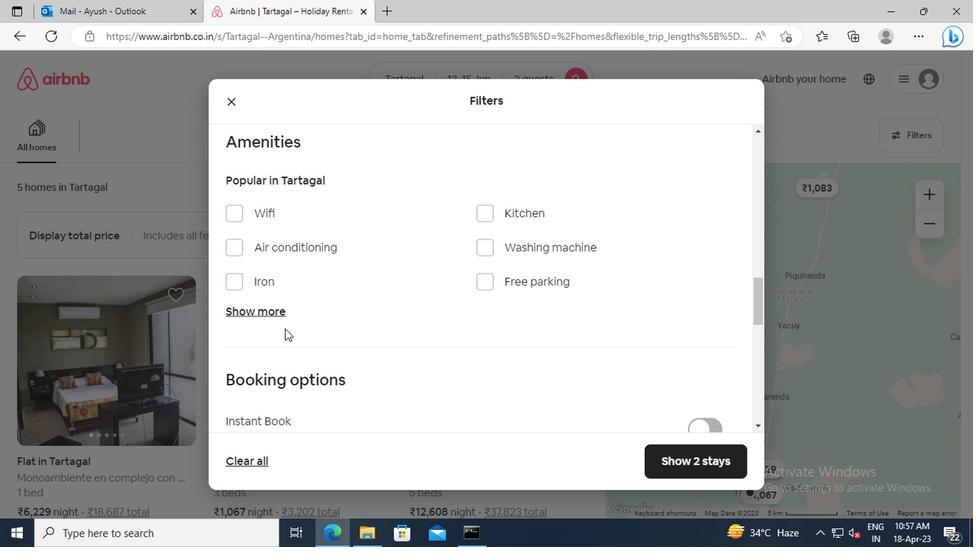 
Action: Mouse pressed left at (261, 315)
Screenshot: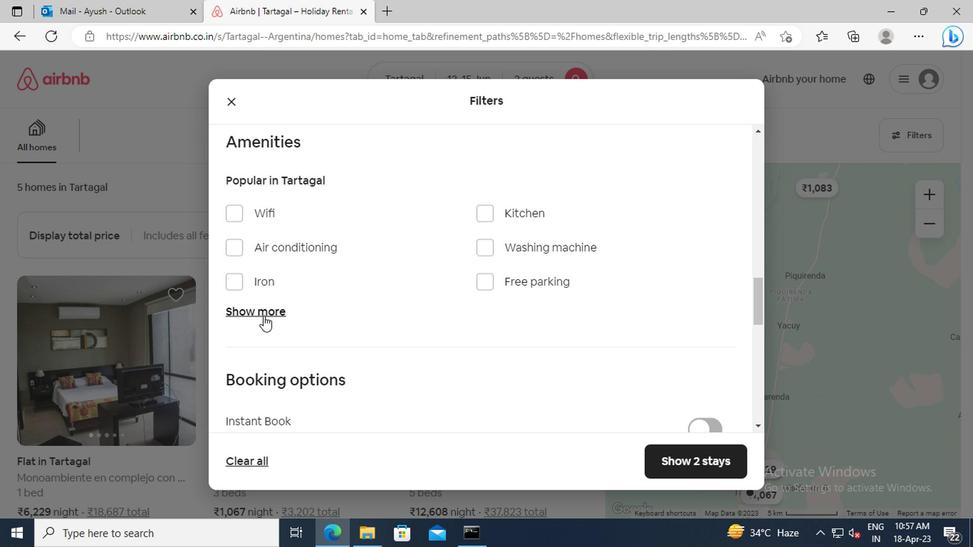
Action: Mouse moved to (483, 360)
Screenshot: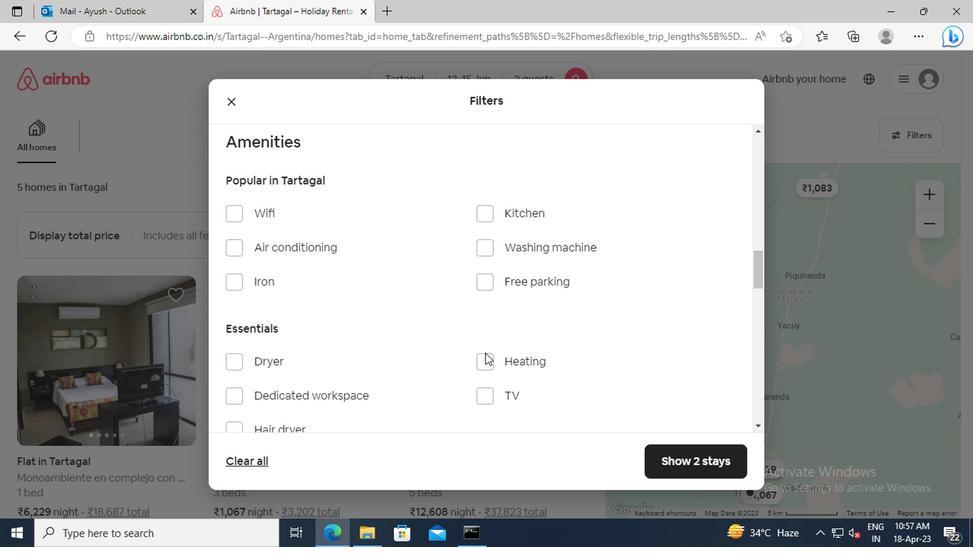
Action: Mouse pressed left at (483, 360)
Screenshot: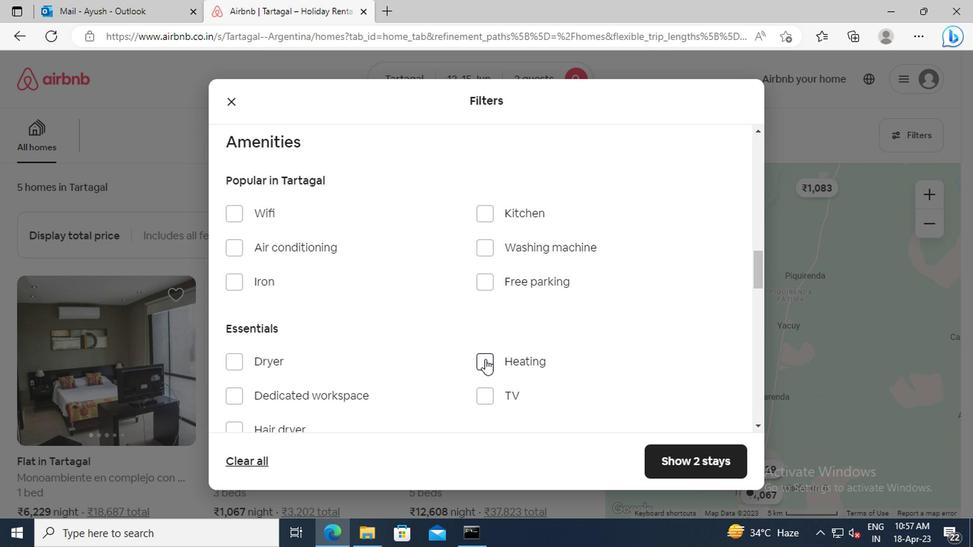 
Action: Mouse moved to (424, 345)
Screenshot: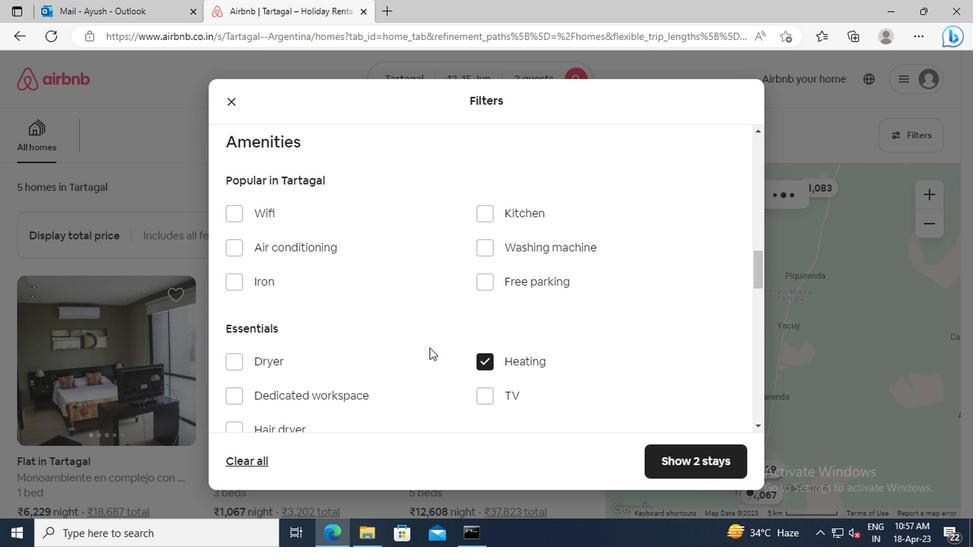 
Action: Mouse scrolled (424, 344) with delta (0, 0)
Screenshot: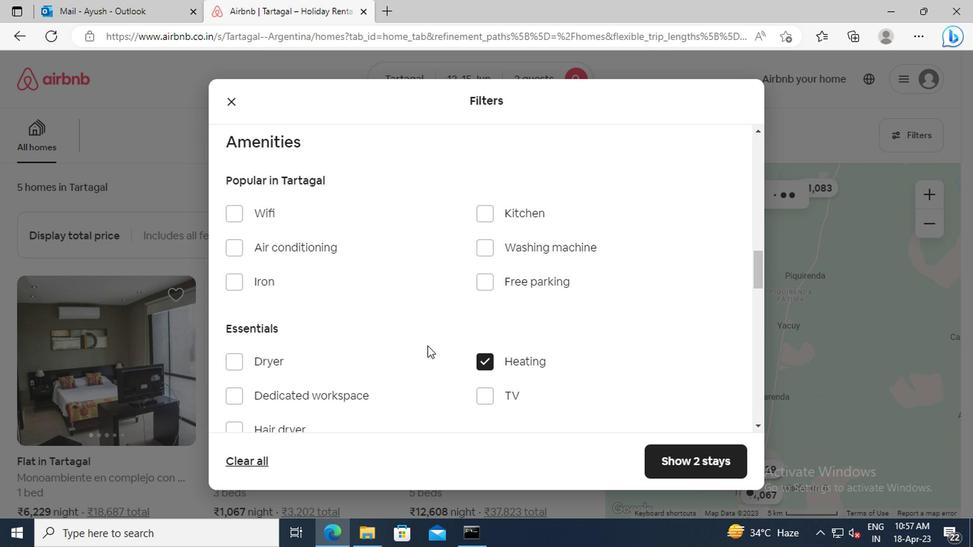 
Action: Mouse scrolled (424, 344) with delta (0, 0)
Screenshot: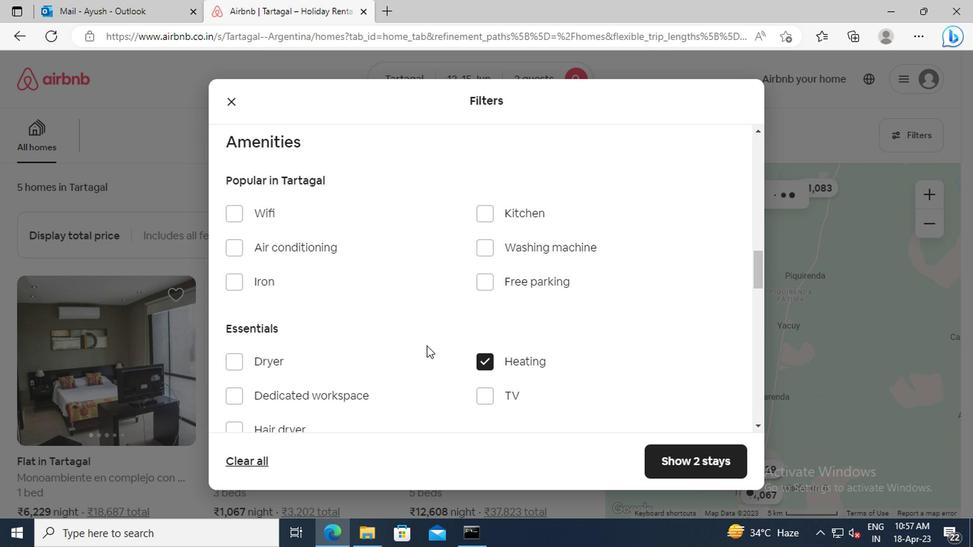 
Action: Mouse scrolled (424, 344) with delta (0, 0)
Screenshot: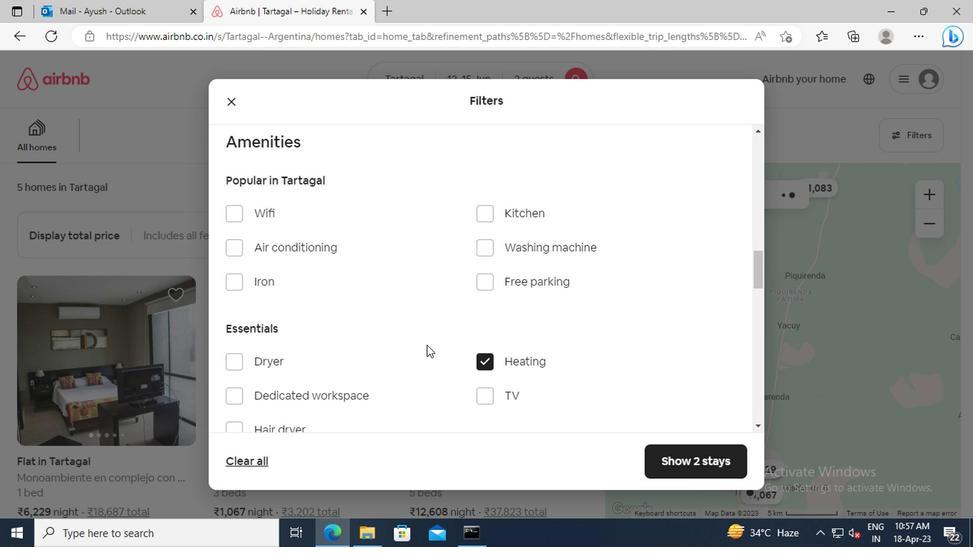 
Action: Mouse scrolled (424, 344) with delta (0, 0)
Screenshot: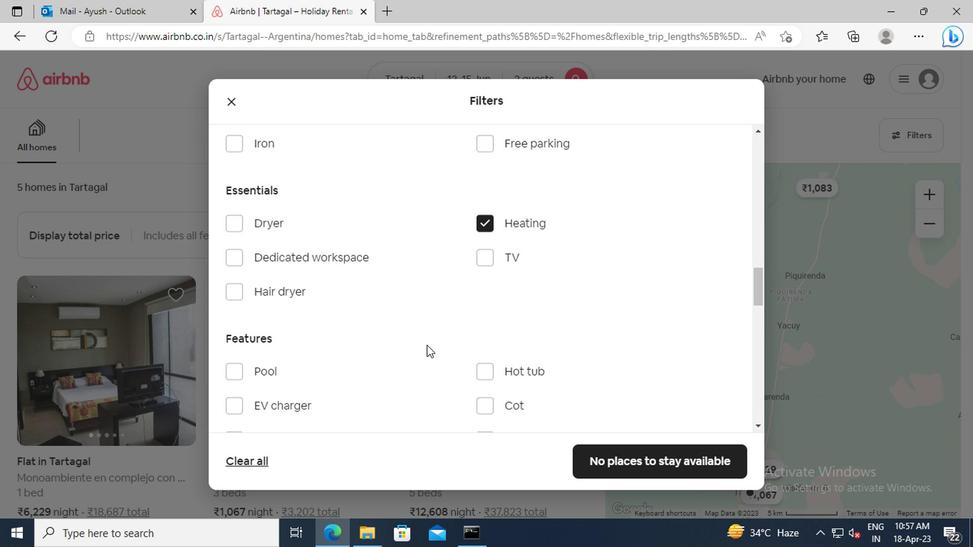 
Action: Mouse scrolled (424, 344) with delta (0, 0)
Screenshot: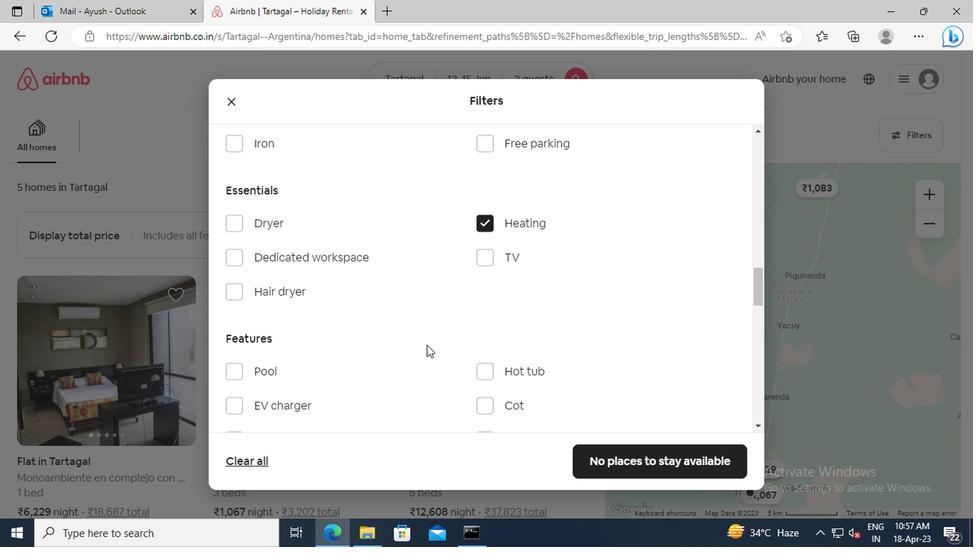 
Action: Mouse moved to (413, 319)
Screenshot: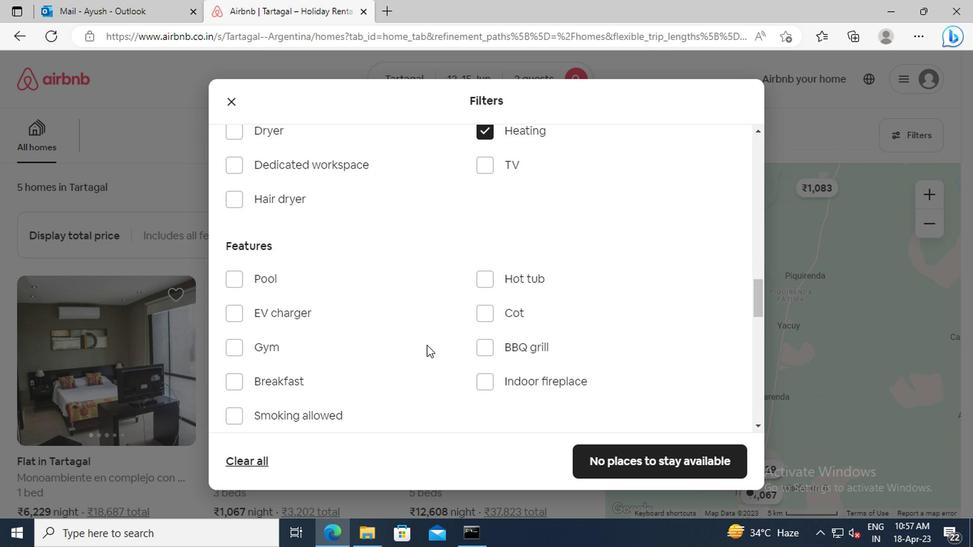 
Action: Mouse scrolled (413, 318) with delta (0, -1)
Screenshot: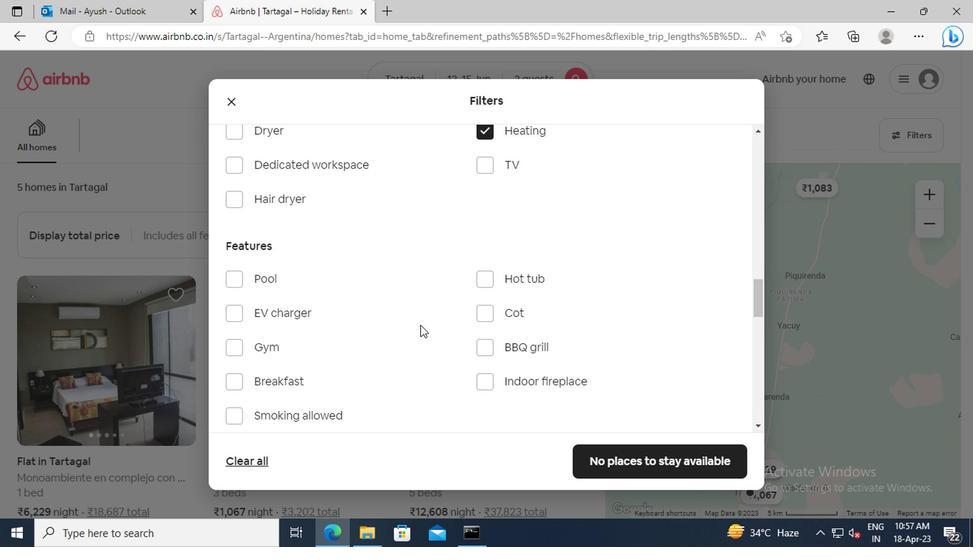 
Action: Mouse scrolled (413, 318) with delta (0, -1)
Screenshot: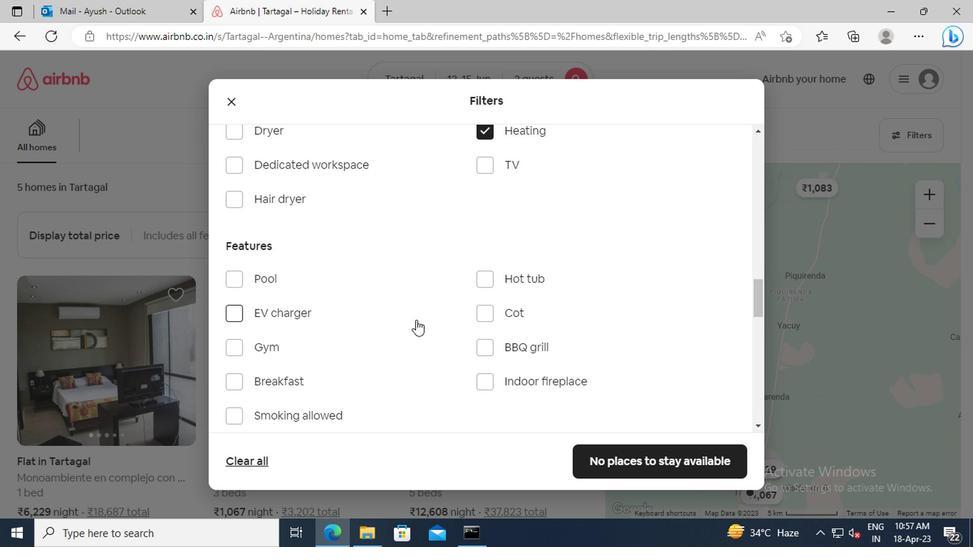 
Action: Mouse scrolled (413, 318) with delta (0, -1)
Screenshot: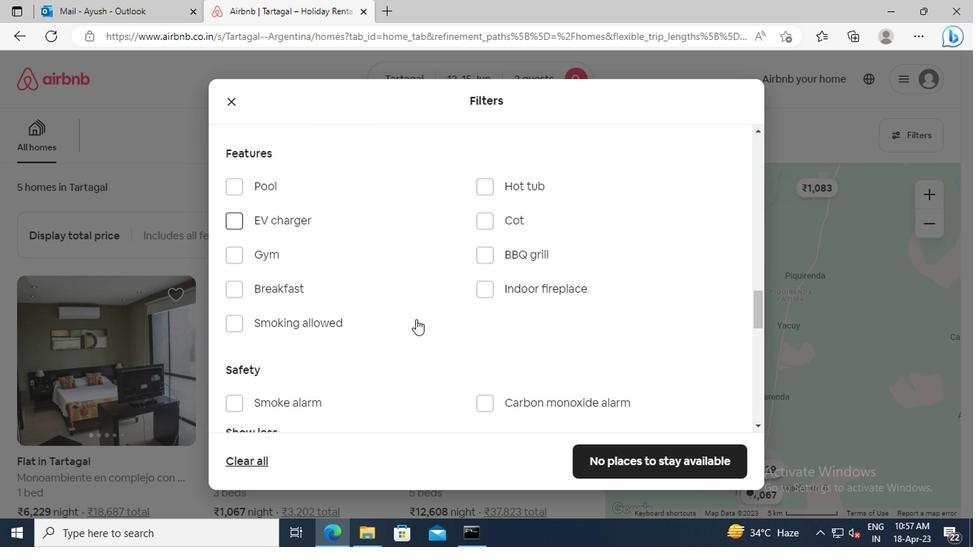 
Action: Mouse scrolled (413, 318) with delta (0, -1)
Screenshot: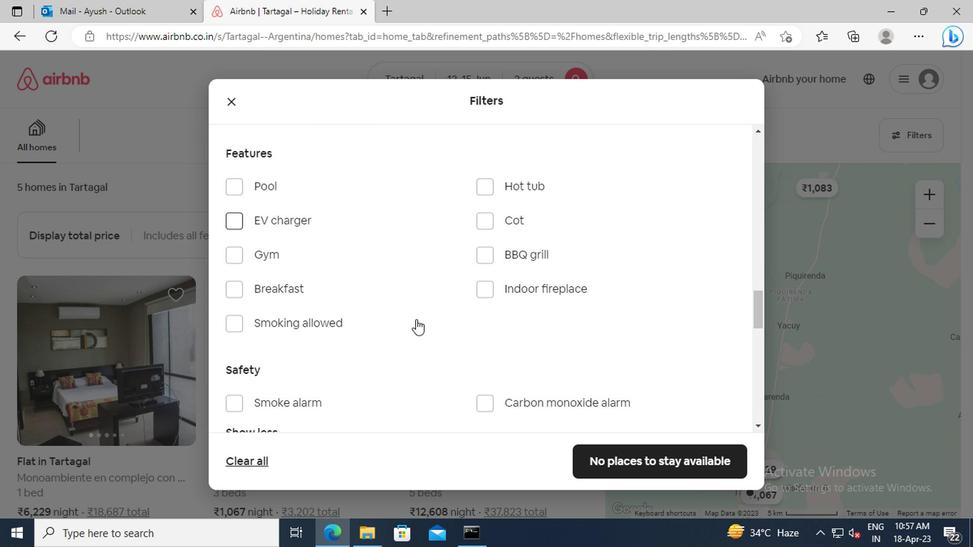 
Action: Mouse scrolled (413, 318) with delta (0, -1)
Screenshot: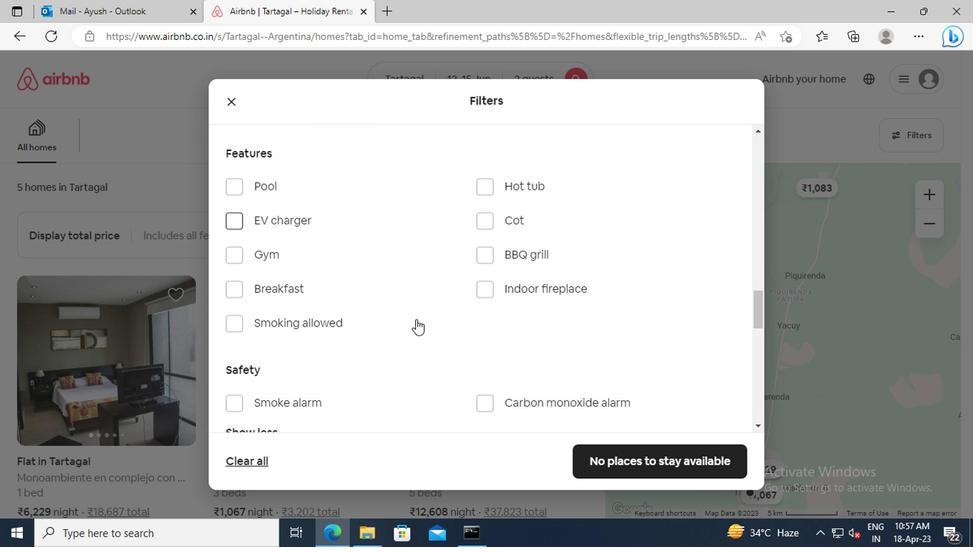 
Action: Mouse scrolled (413, 318) with delta (0, -1)
Screenshot: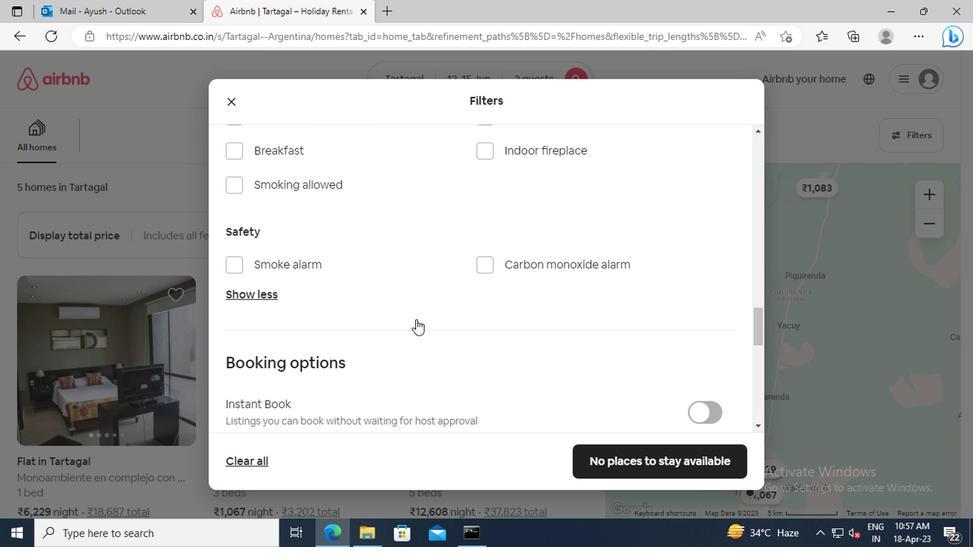 
Action: Mouse scrolled (413, 318) with delta (0, -1)
Screenshot: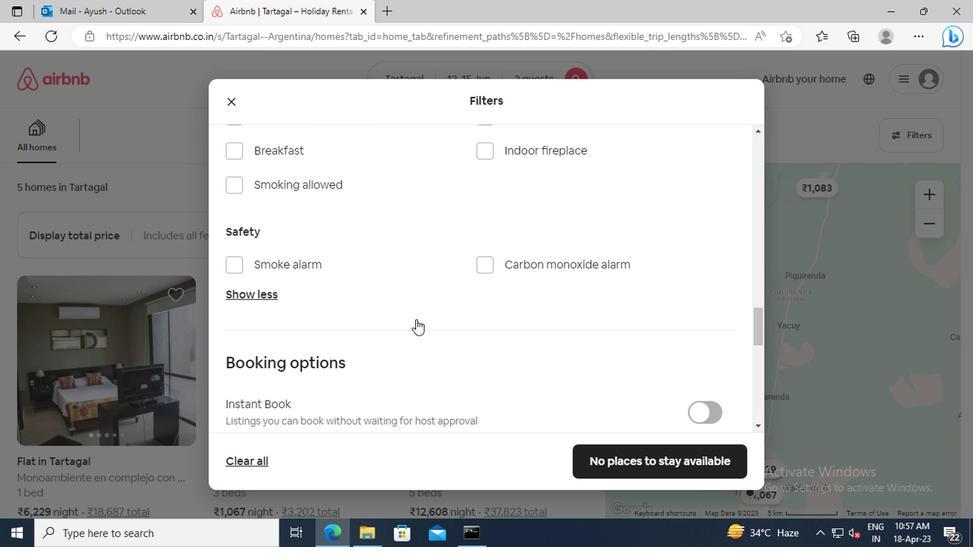 
Action: Mouse scrolled (413, 318) with delta (0, -1)
Screenshot: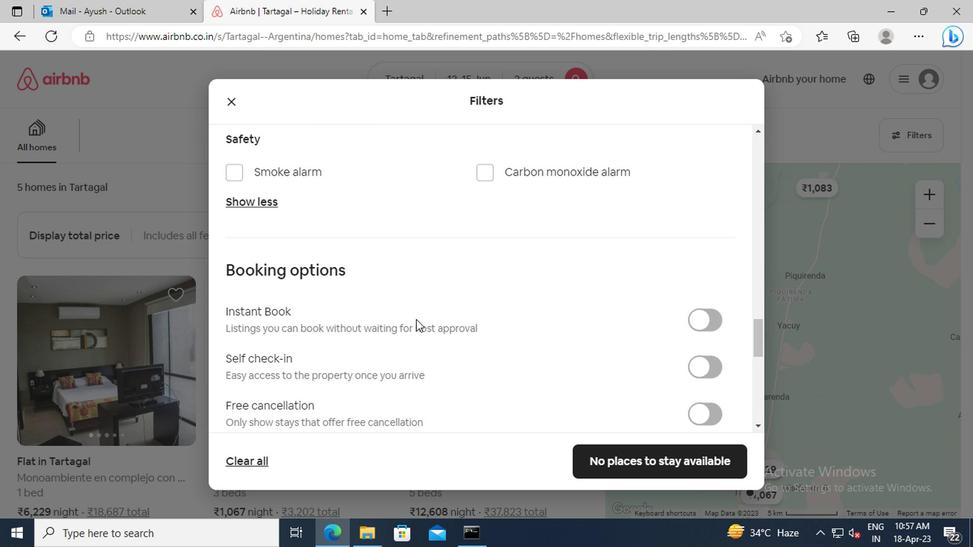 
Action: Mouse scrolled (413, 318) with delta (0, -1)
Screenshot: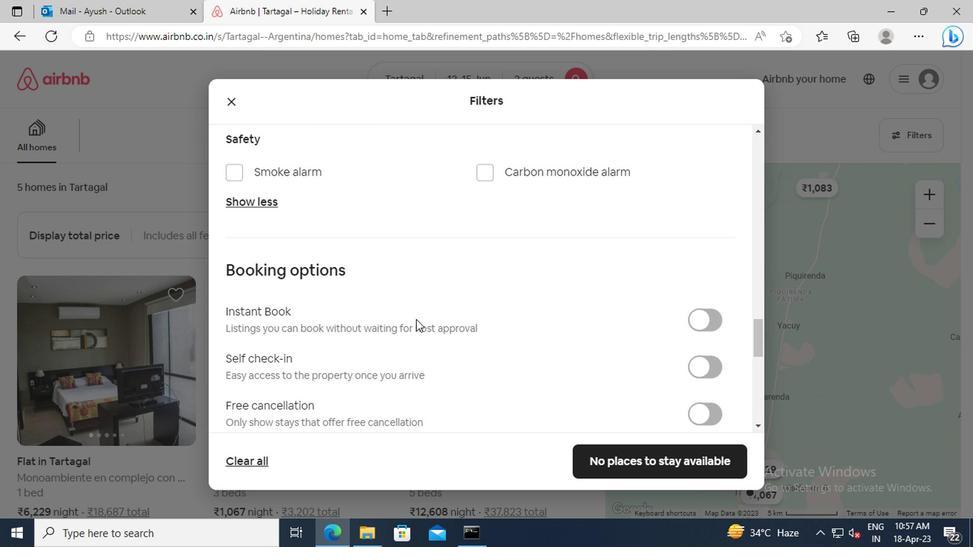 
Action: Mouse moved to (706, 285)
Screenshot: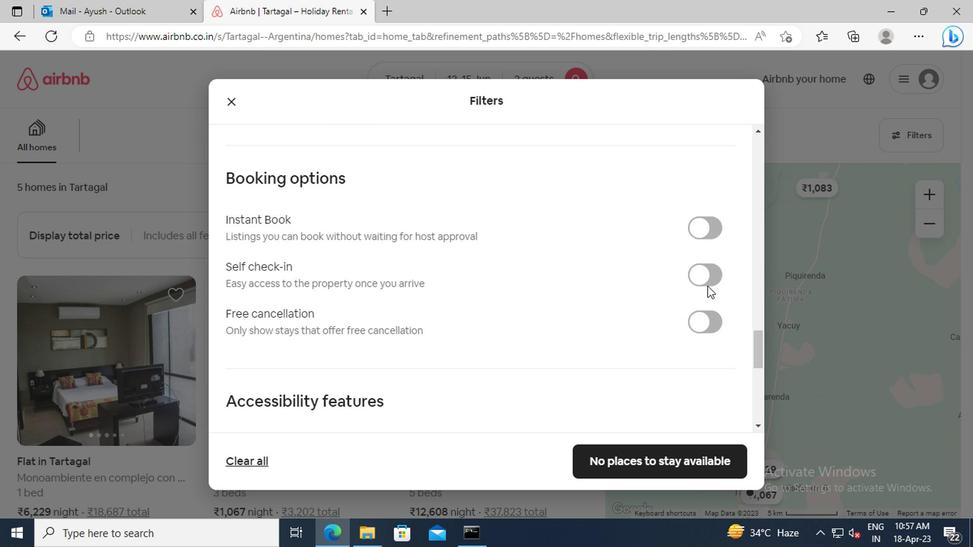
Action: Mouse pressed left at (706, 285)
Screenshot: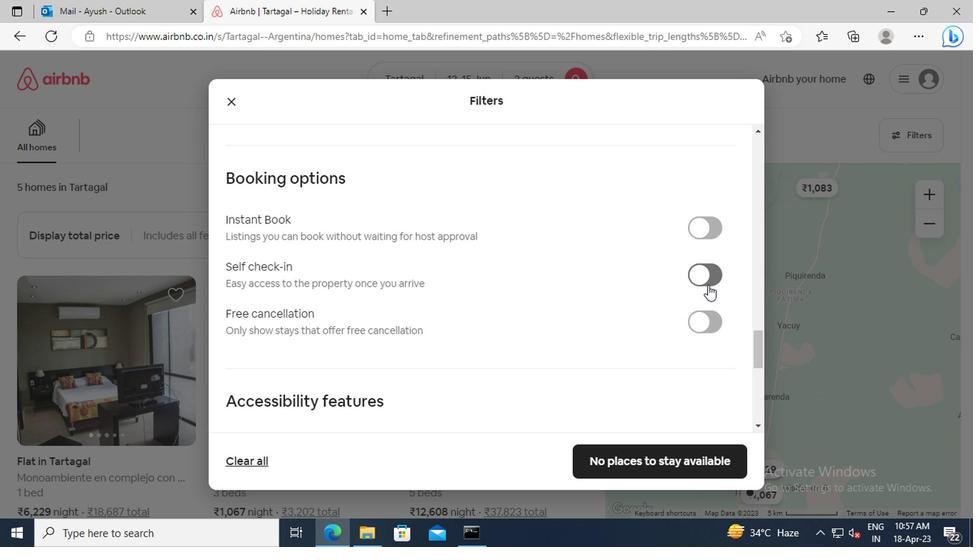 
Action: Mouse moved to (353, 317)
Screenshot: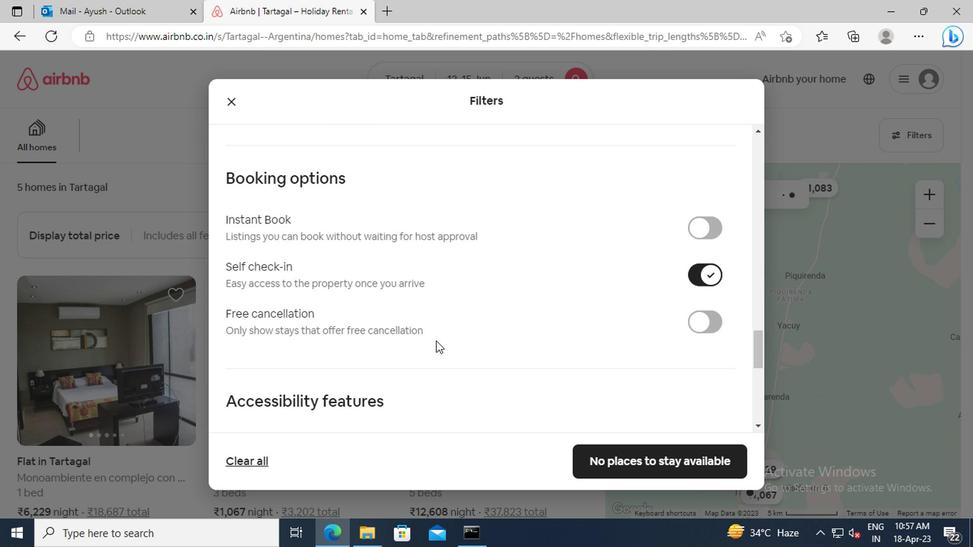 
Action: Mouse scrolled (353, 316) with delta (0, 0)
Screenshot: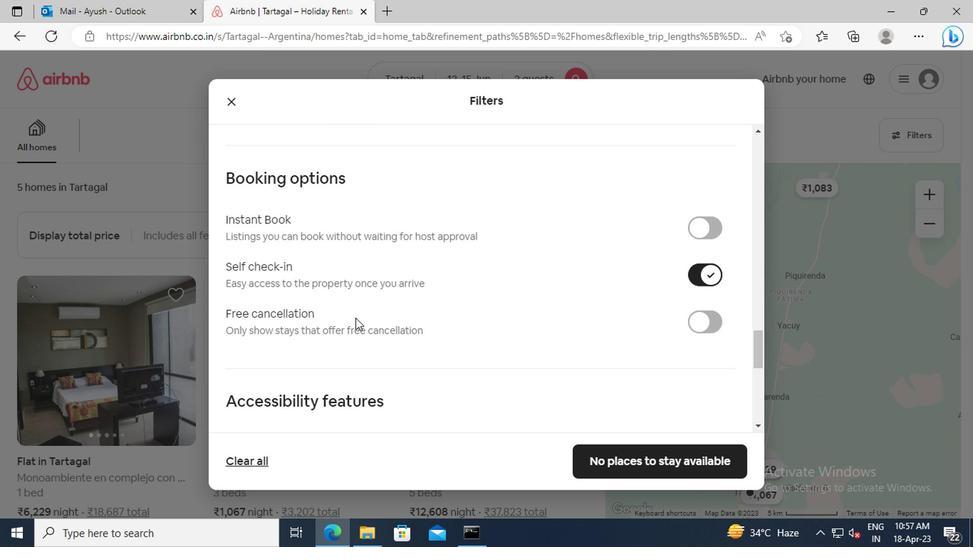 
Action: Mouse scrolled (353, 316) with delta (0, 0)
Screenshot: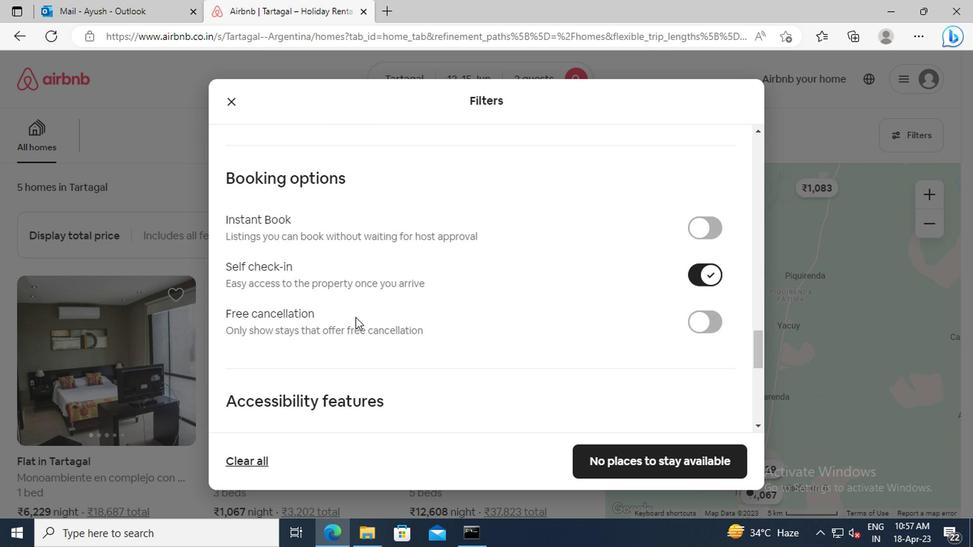 
Action: Mouse moved to (355, 310)
Screenshot: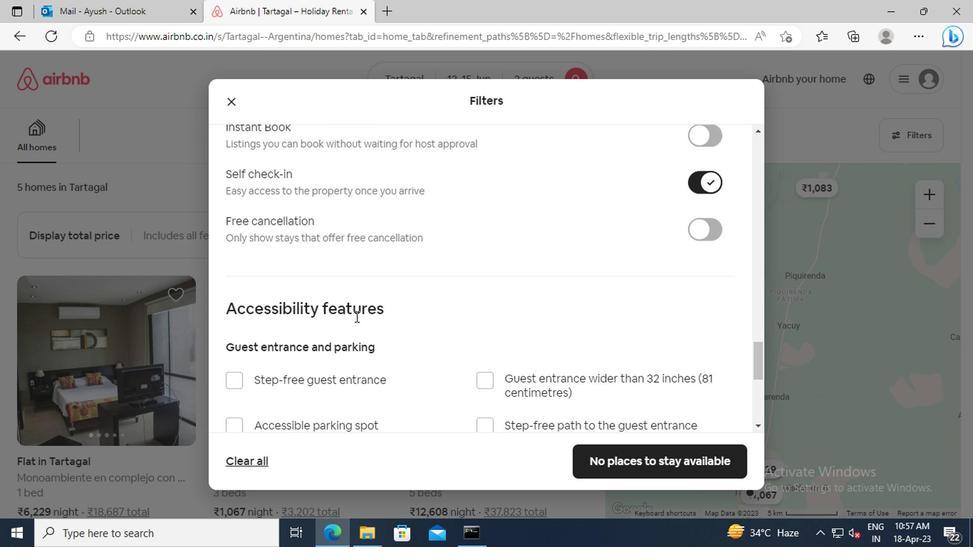 
Action: Mouse scrolled (355, 309) with delta (0, 0)
Screenshot: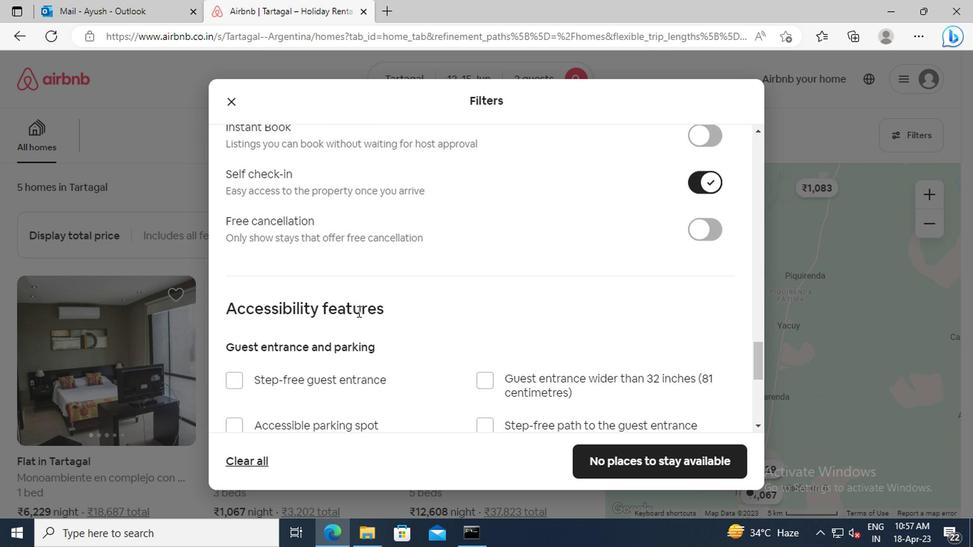 
Action: Mouse scrolled (355, 309) with delta (0, 0)
Screenshot: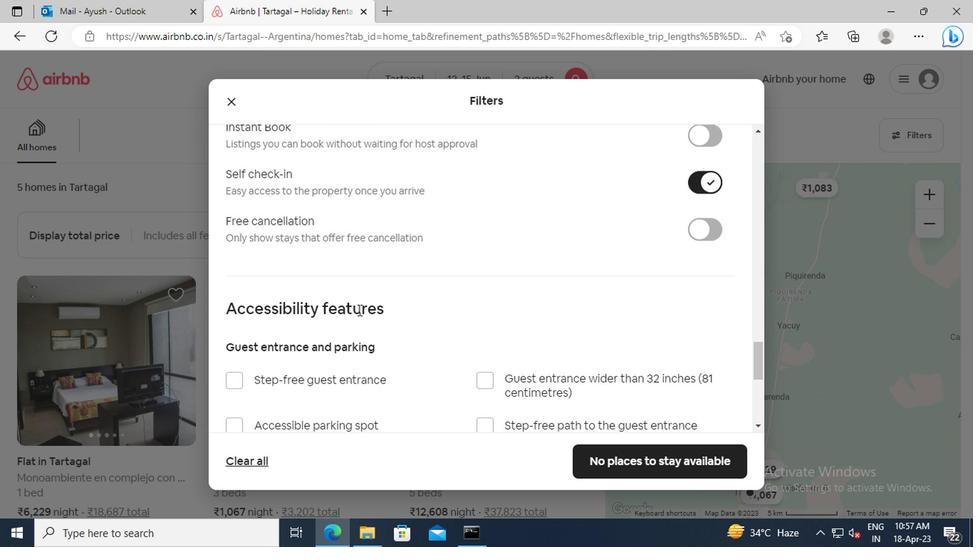 
Action: Mouse moved to (355, 307)
Screenshot: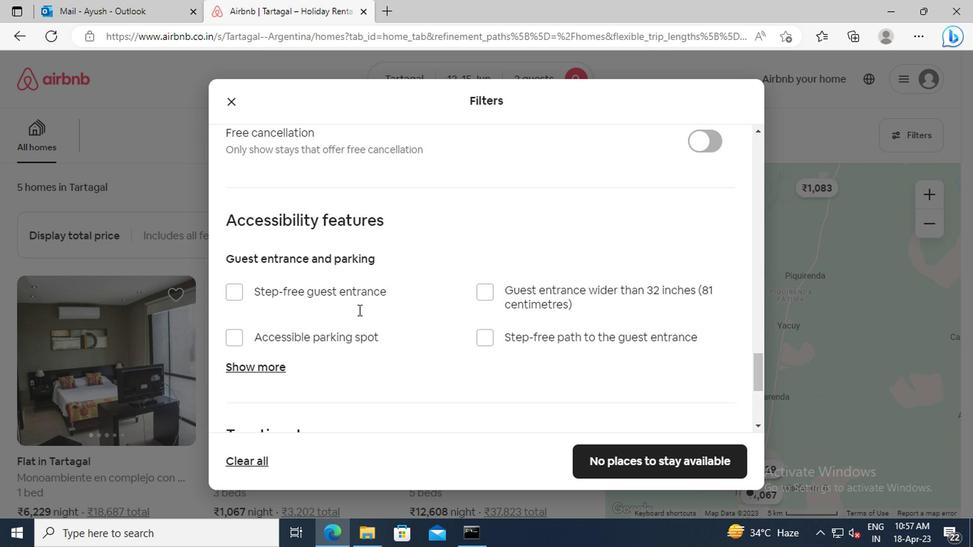
Action: Mouse scrolled (355, 306) with delta (0, -1)
Screenshot: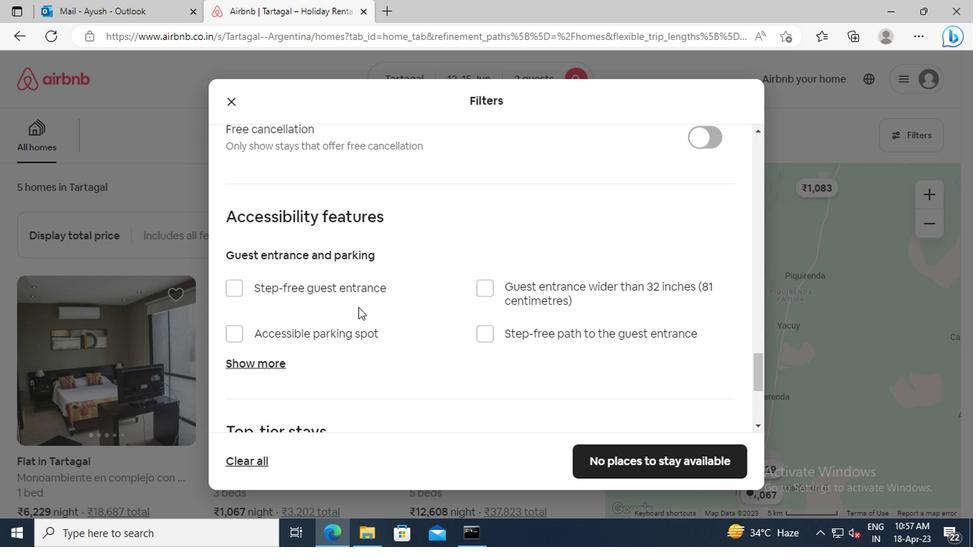 
Action: Mouse scrolled (355, 306) with delta (0, -1)
Screenshot: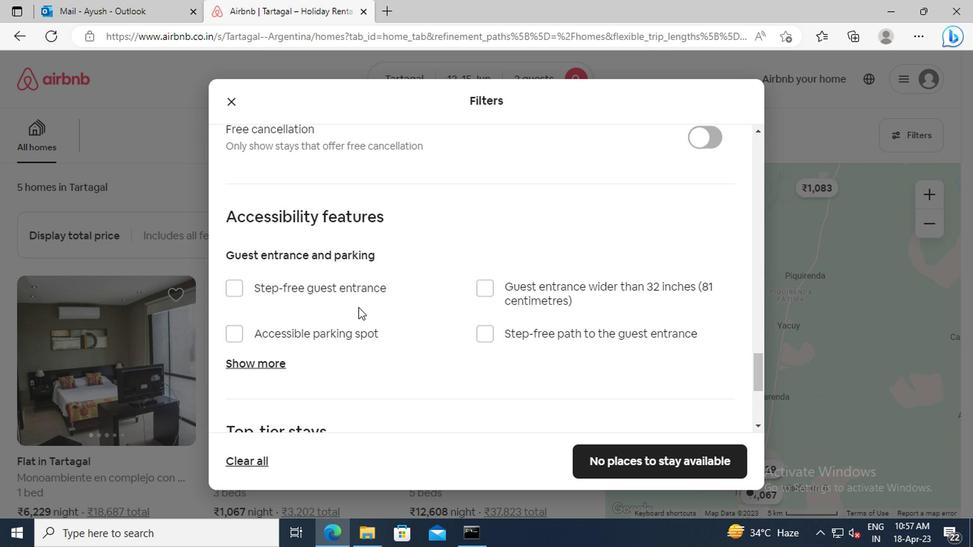 
Action: Mouse moved to (355, 306)
Screenshot: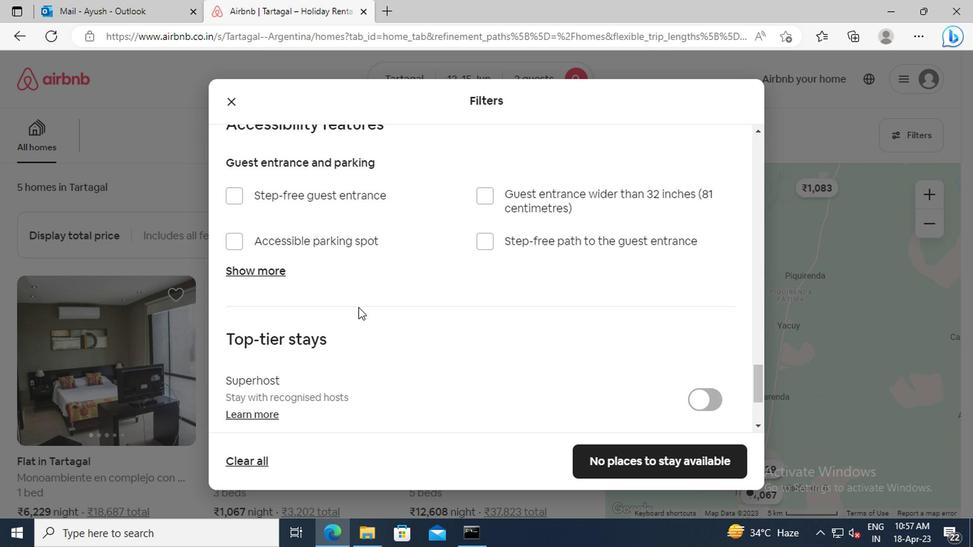 
Action: Mouse scrolled (355, 306) with delta (0, 0)
Screenshot: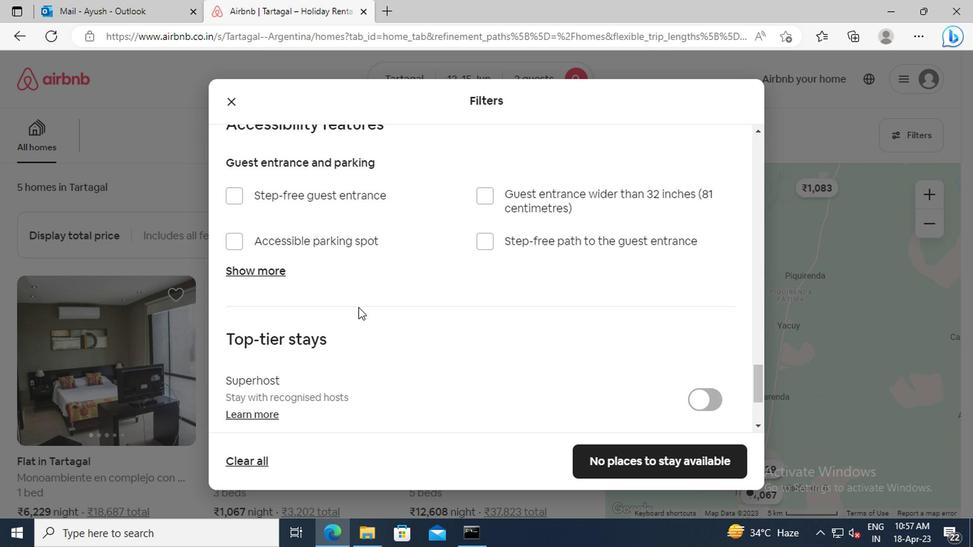
Action: Mouse scrolled (355, 306) with delta (0, 0)
Screenshot: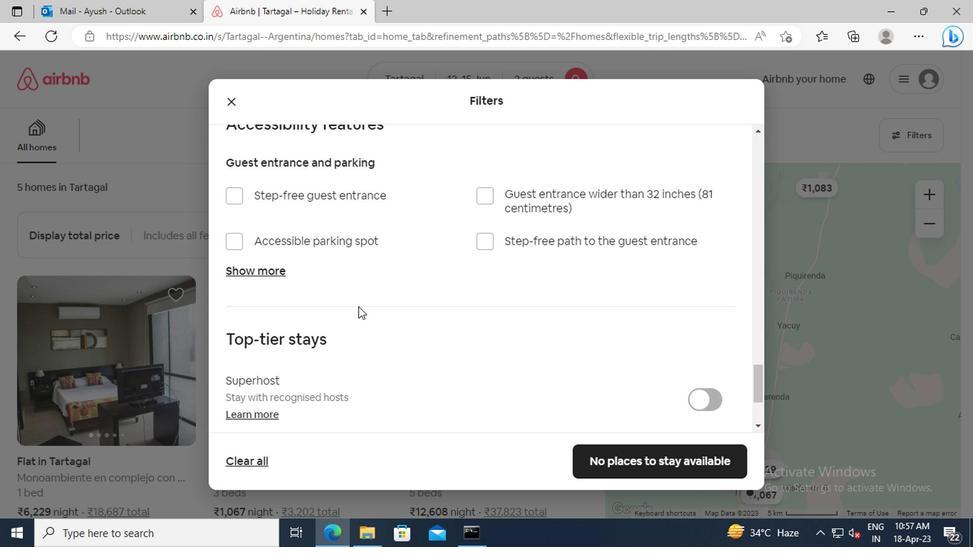 
Action: Mouse moved to (355, 305)
Screenshot: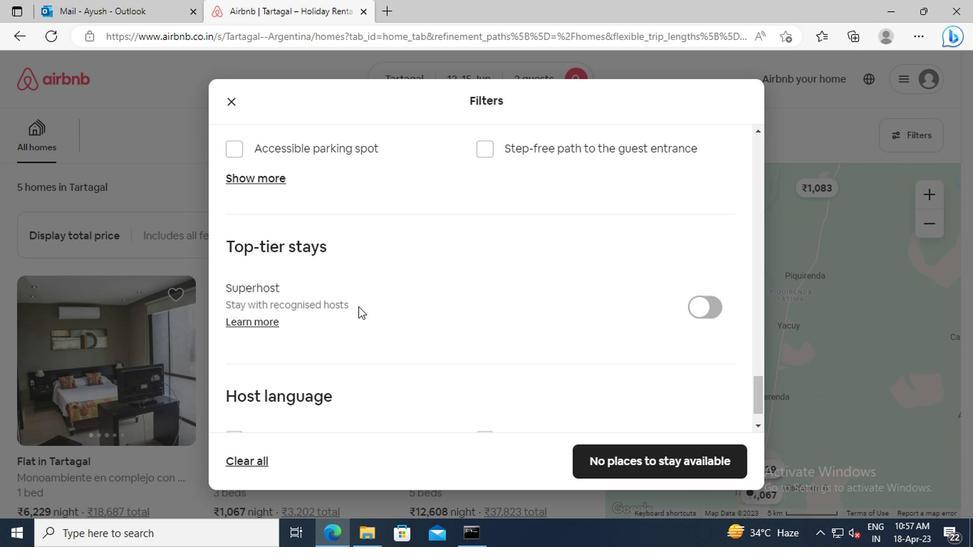 
Action: Mouse scrolled (355, 304) with delta (0, 0)
Screenshot: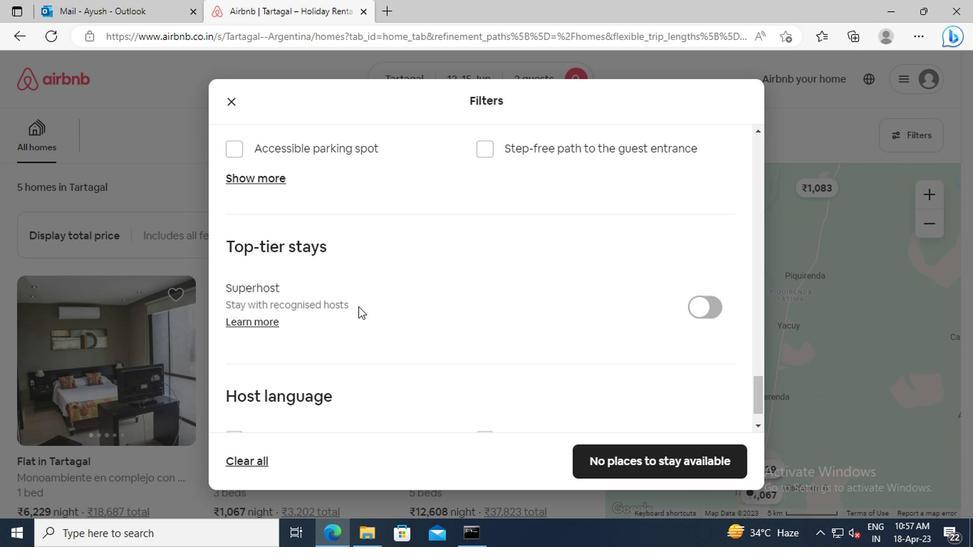
Action: Mouse scrolled (355, 304) with delta (0, 0)
Screenshot: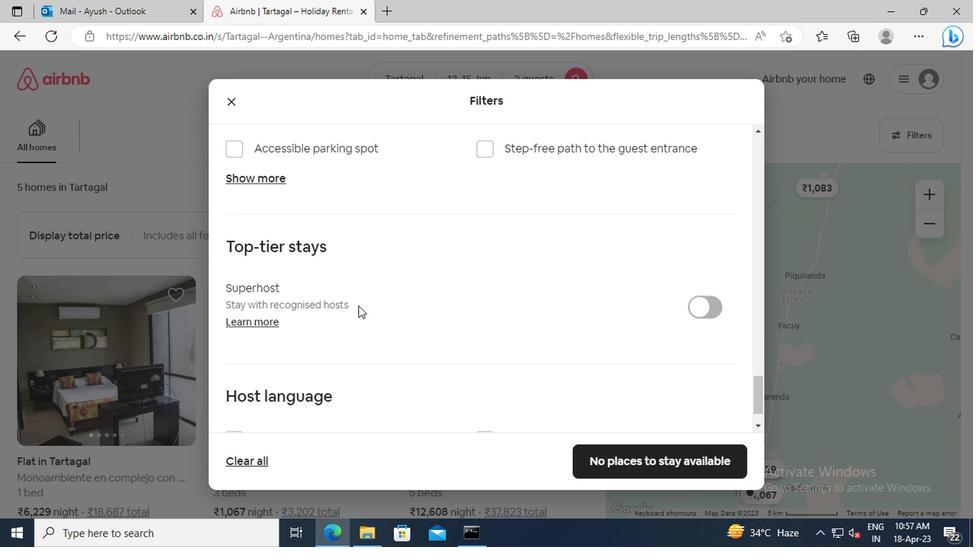 
Action: Mouse scrolled (355, 304) with delta (0, 0)
Screenshot: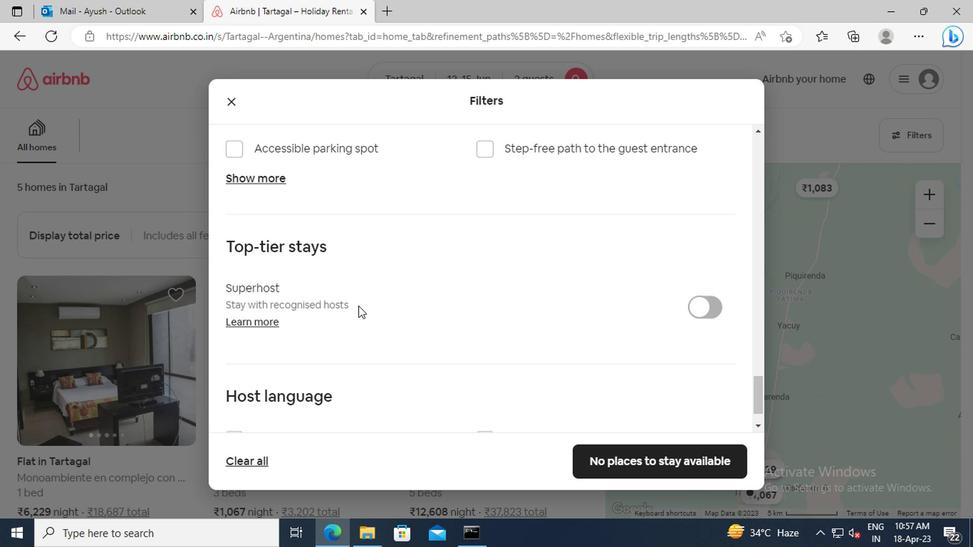 
Action: Mouse scrolled (355, 304) with delta (0, 0)
Screenshot: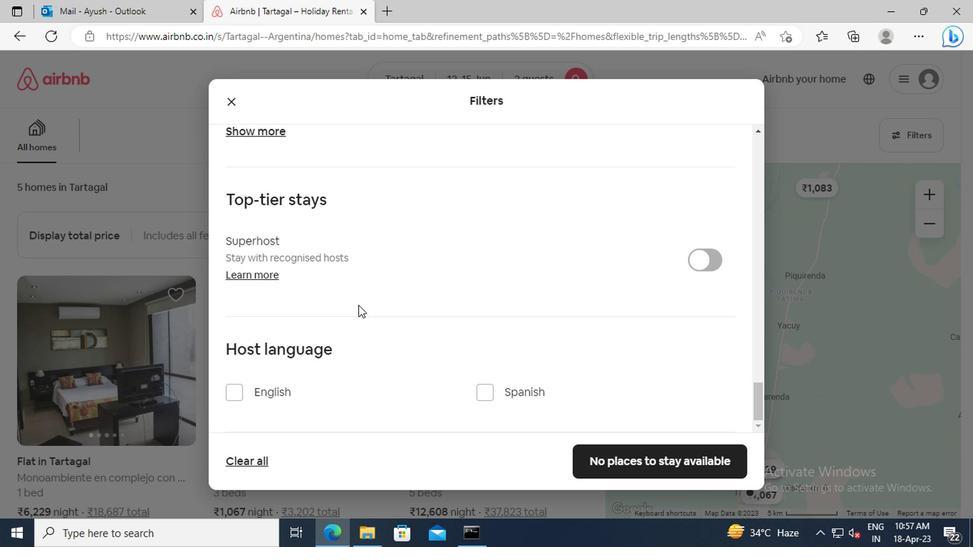 
Action: Mouse scrolled (355, 304) with delta (0, 0)
Screenshot: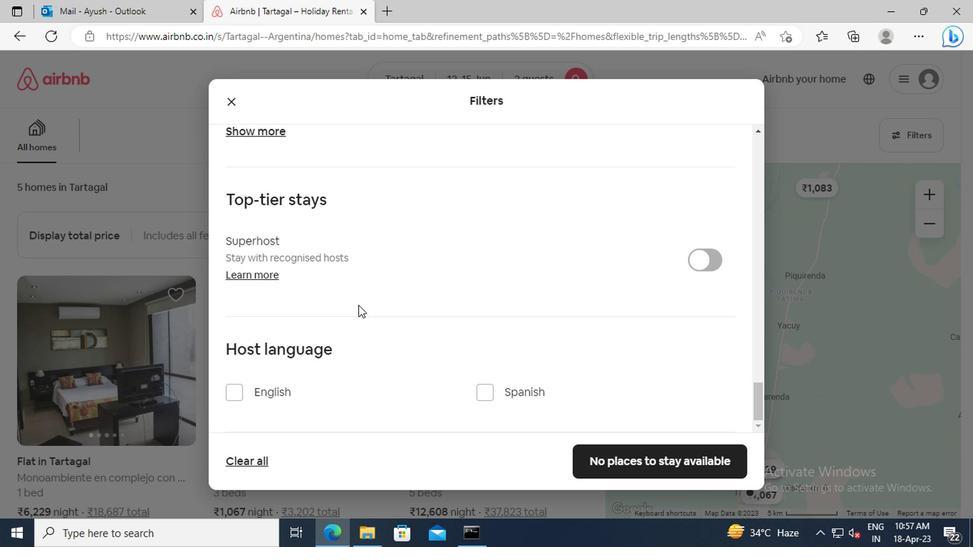 
Action: Mouse moved to (229, 391)
Screenshot: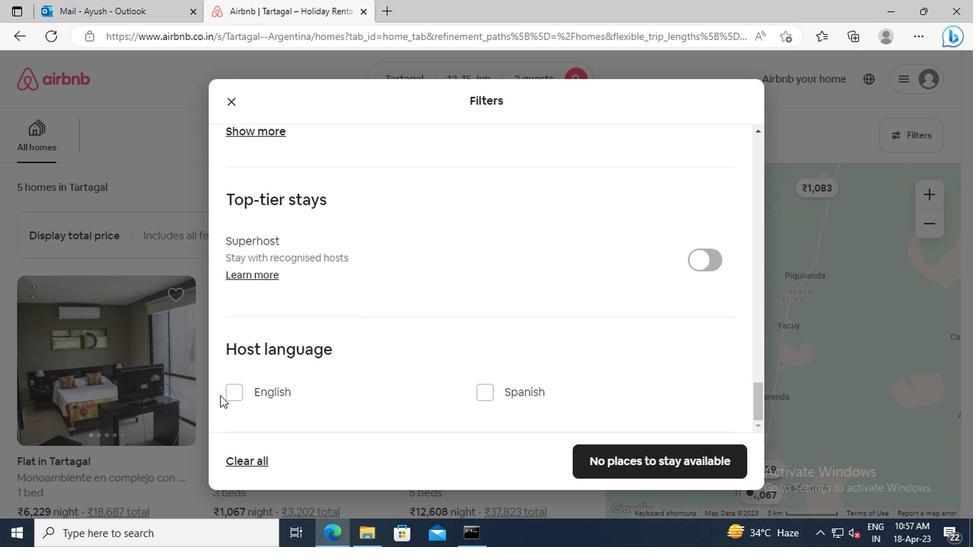 
Action: Mouse pressed left at (229, 391)
Screenshot: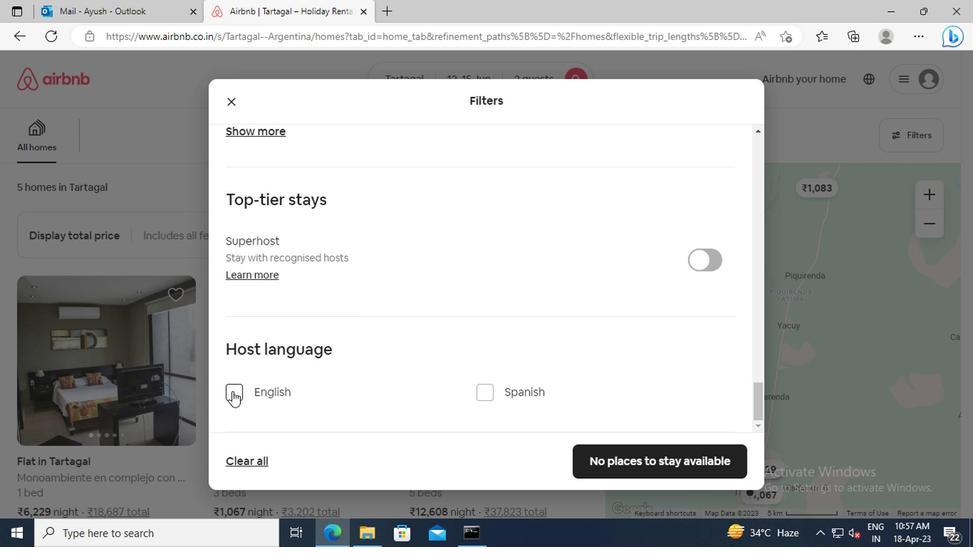 
Action: Mouse moved to (648, 457)
Screenshot: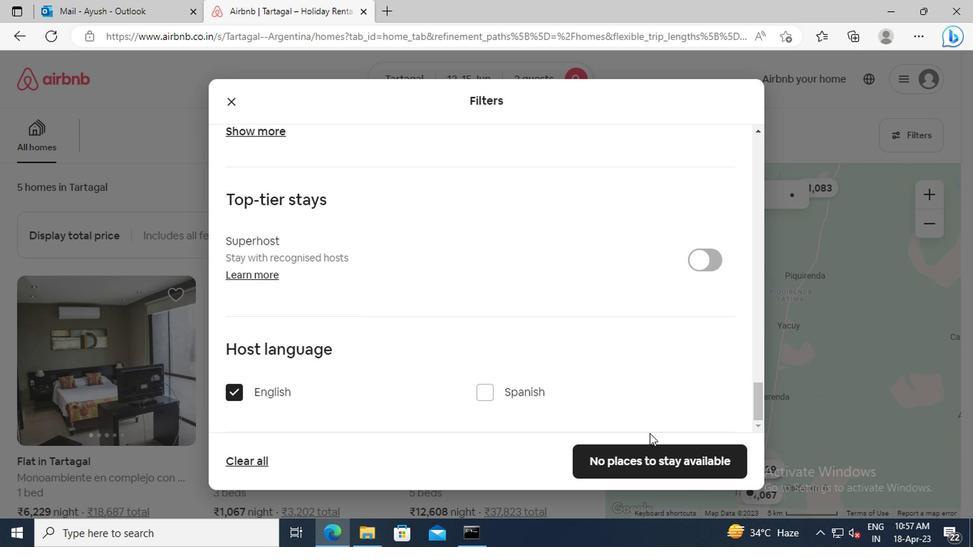 
Action: Mouse pressed left at (648, 457)
Screenshot: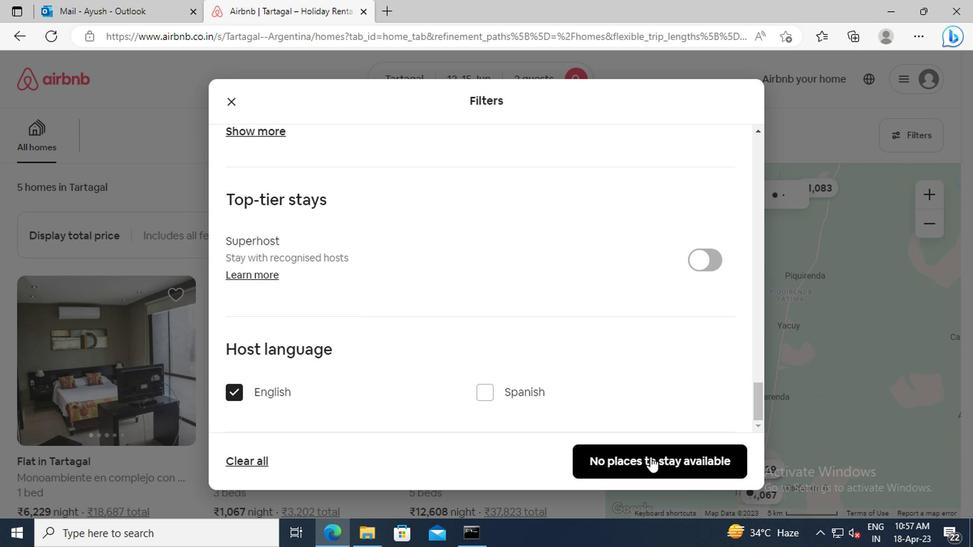 
